 Task: Open Card Investor Relations Review in Board Social Media Listening and Monitoring to Workspace Digital Advertising and add a team member Softage.1@softage.net, a label Green, a checklist Natural Language Processing, an attachment from your computer, a color Green and finally, add a card description 'Conduct customer research for new customer segmentation opportunities' and a comment 'We should approach this task with enthusiasm as it has the potential to generate significant value for our company.'. Add a start date 'Jan 05, 1900' with a due date 'Jan 12, 1900'
Action: Mouse moved to (424, 167)
Screenshot: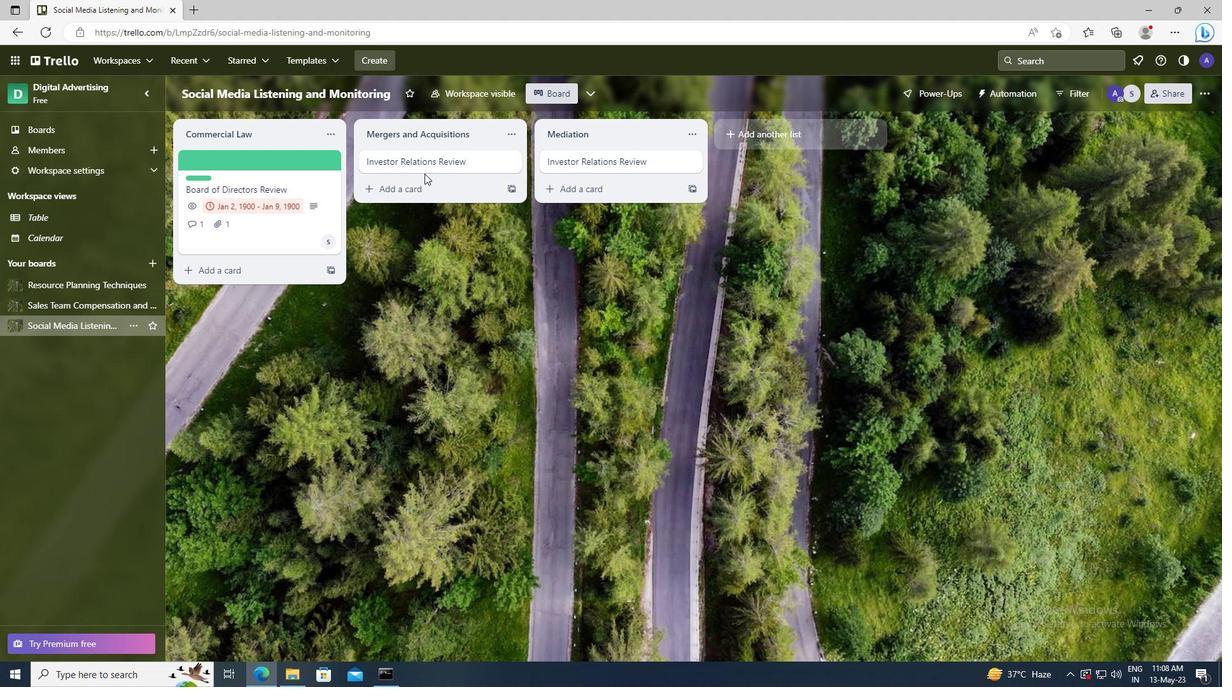 
Action: Mouse pressed left at (424, 167)
Screenshot: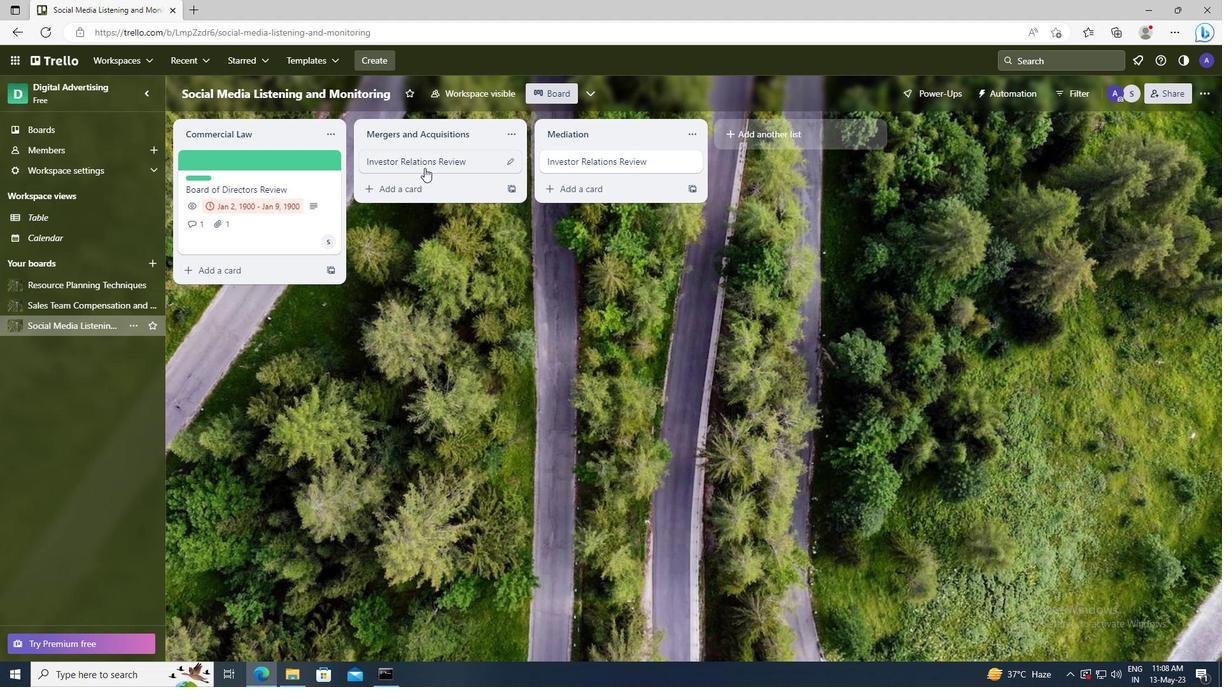 
Action: Mouse moved to (751, 204)
Screenshot: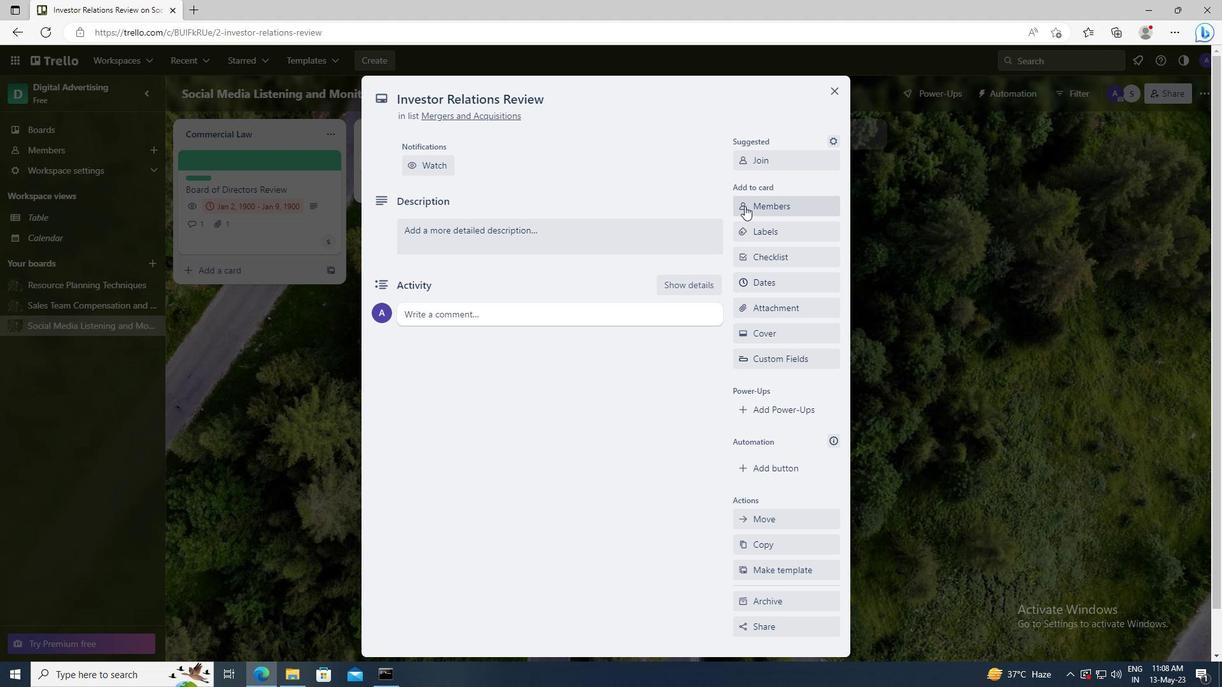 
Action: Mouse pressed left at (751, 204)
Screenshot: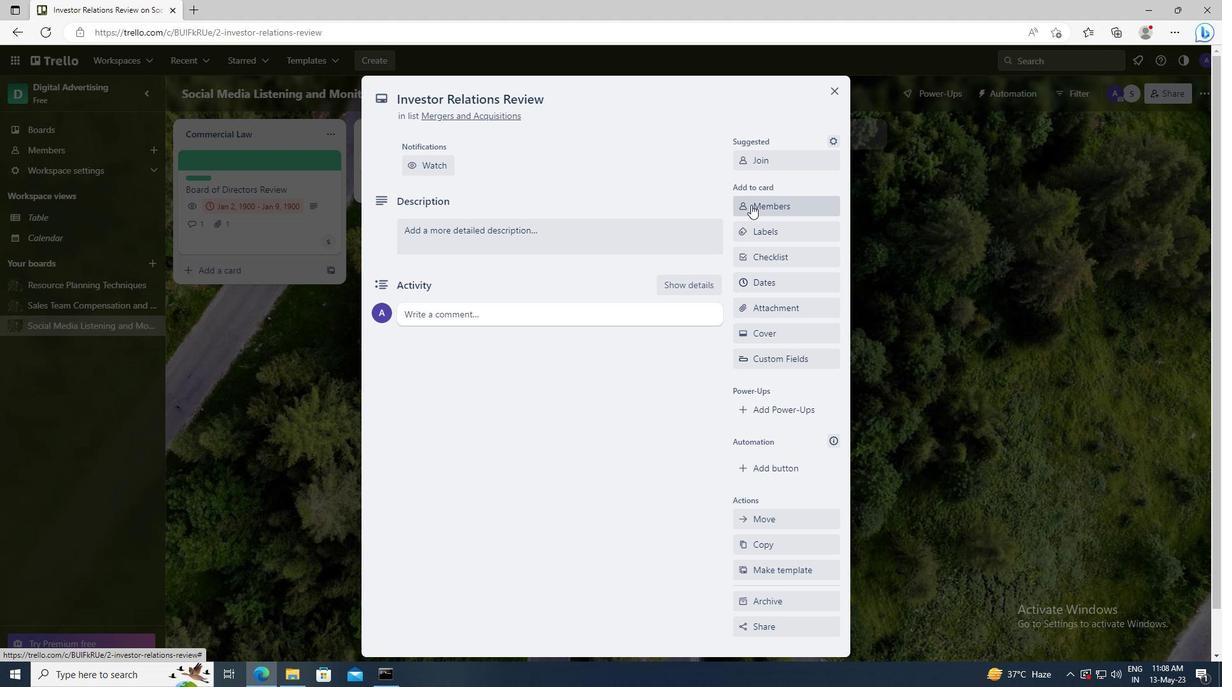 
Action: Mouse moved to (759, 264)
Screenshot: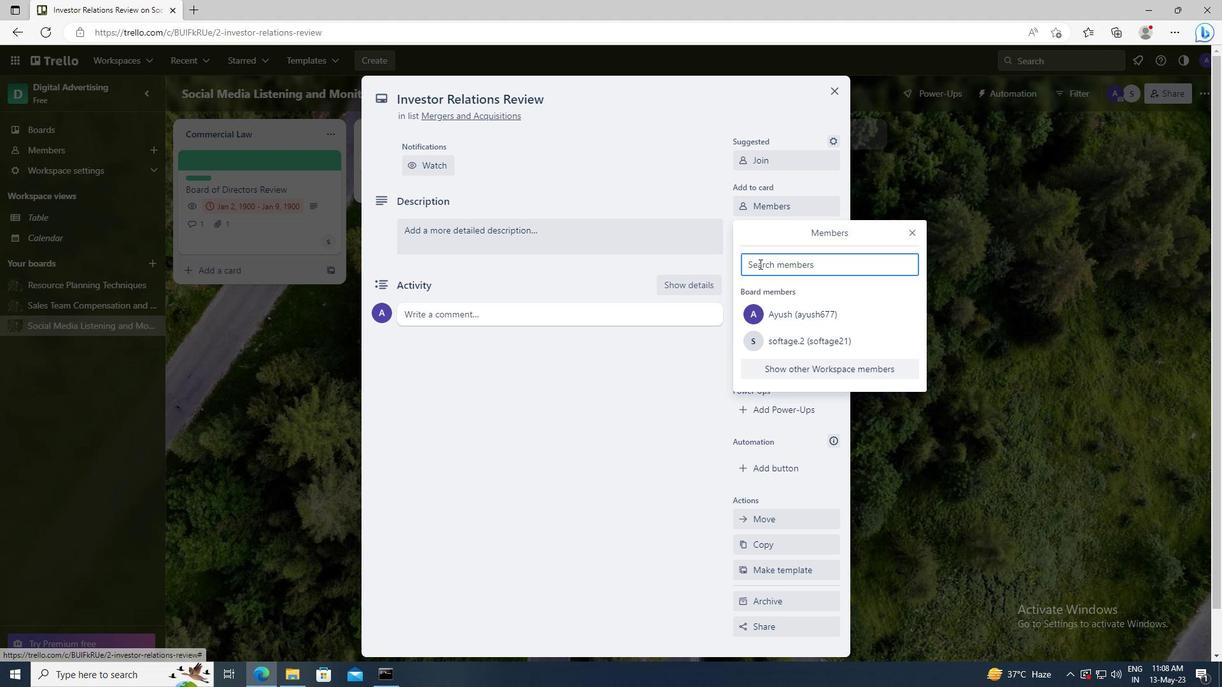 
Action: Mouse pressed left at (759, 264)
Screenshot: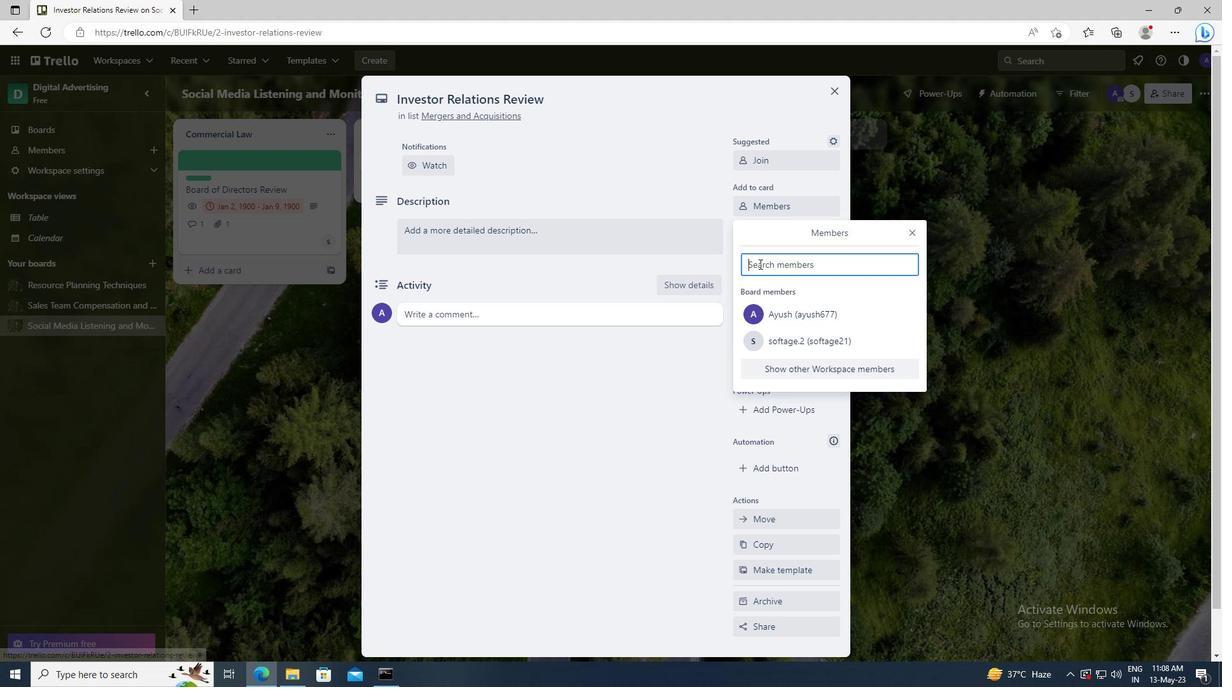 
Action: Key pressed <Key.shift>SOFTAGE.1
Screenshot: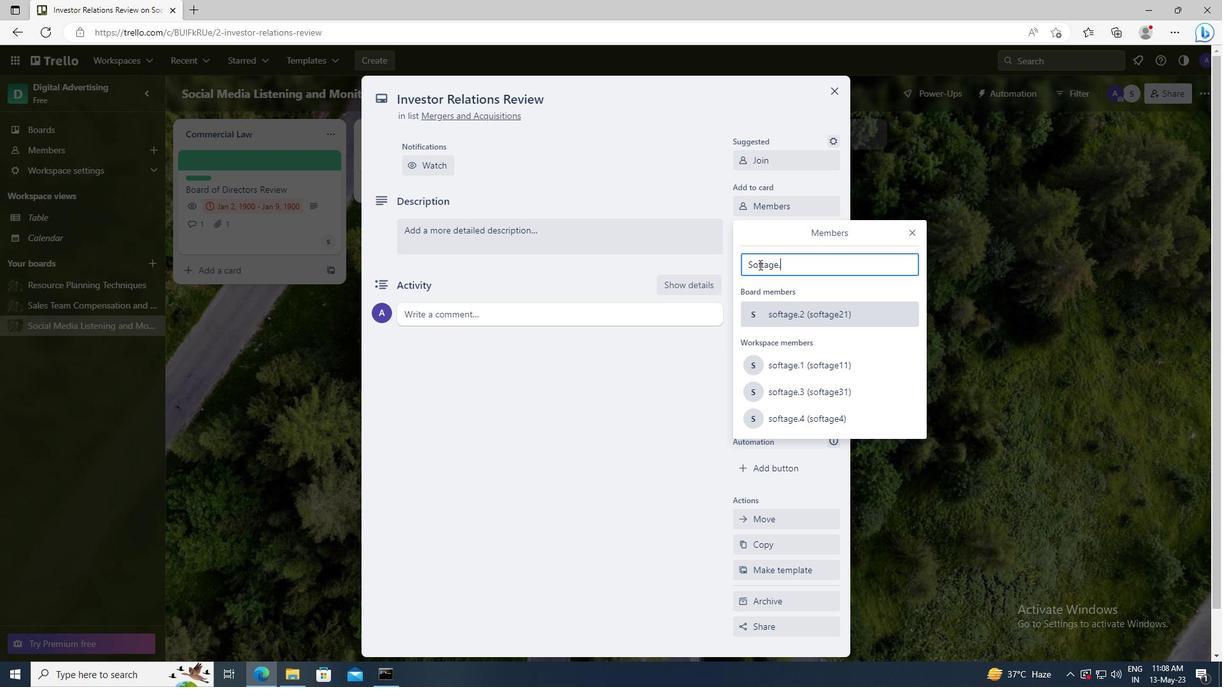
Action: Mouse moved to (779, 381)
Screenshot: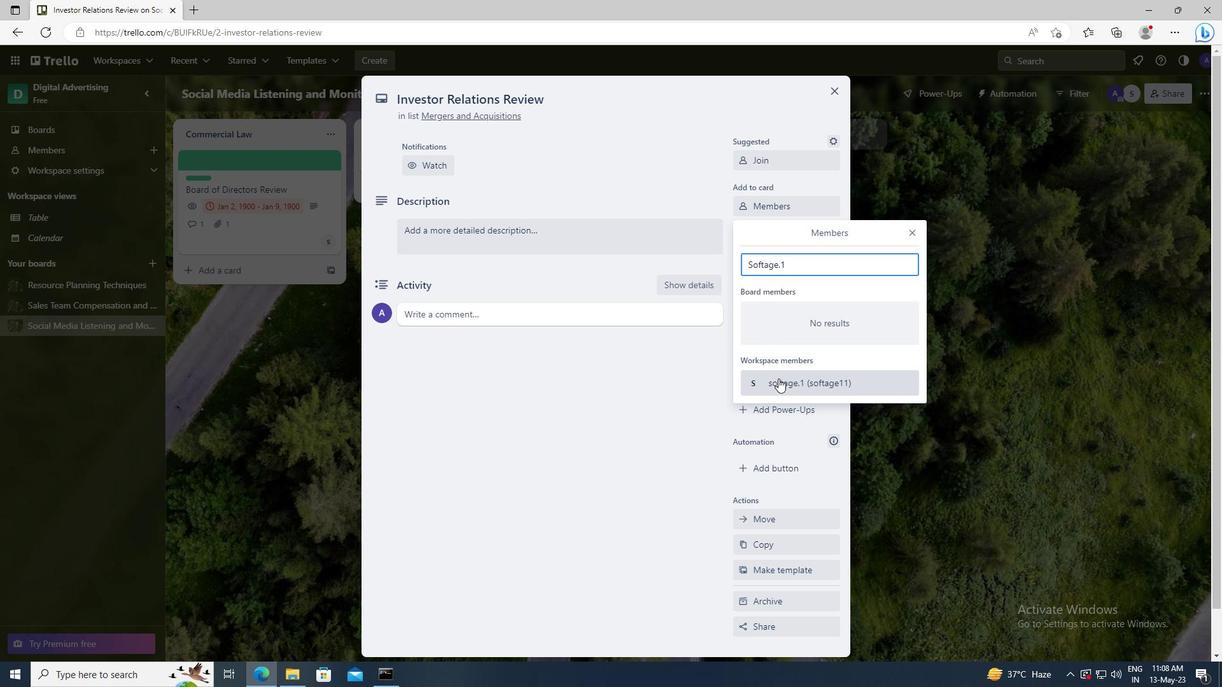 
Action: Mouse pressed left at (779, 381)
Screenshot: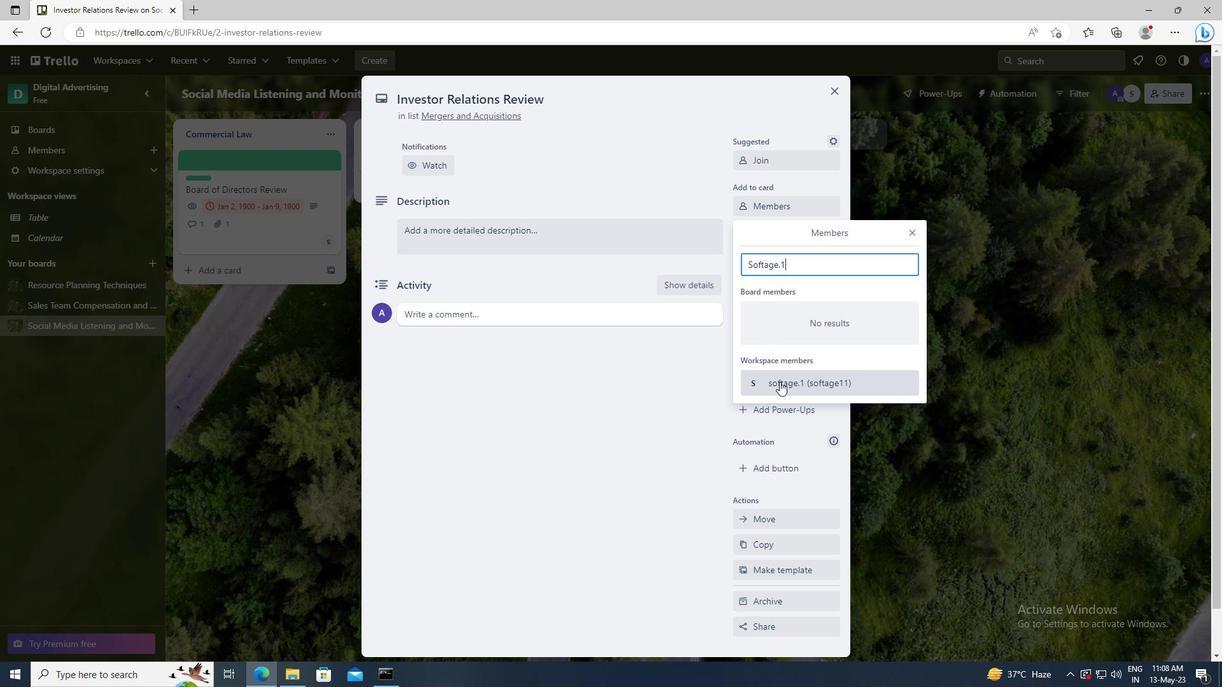 
Action: Mouse moved to (911, 231)
Screenshot: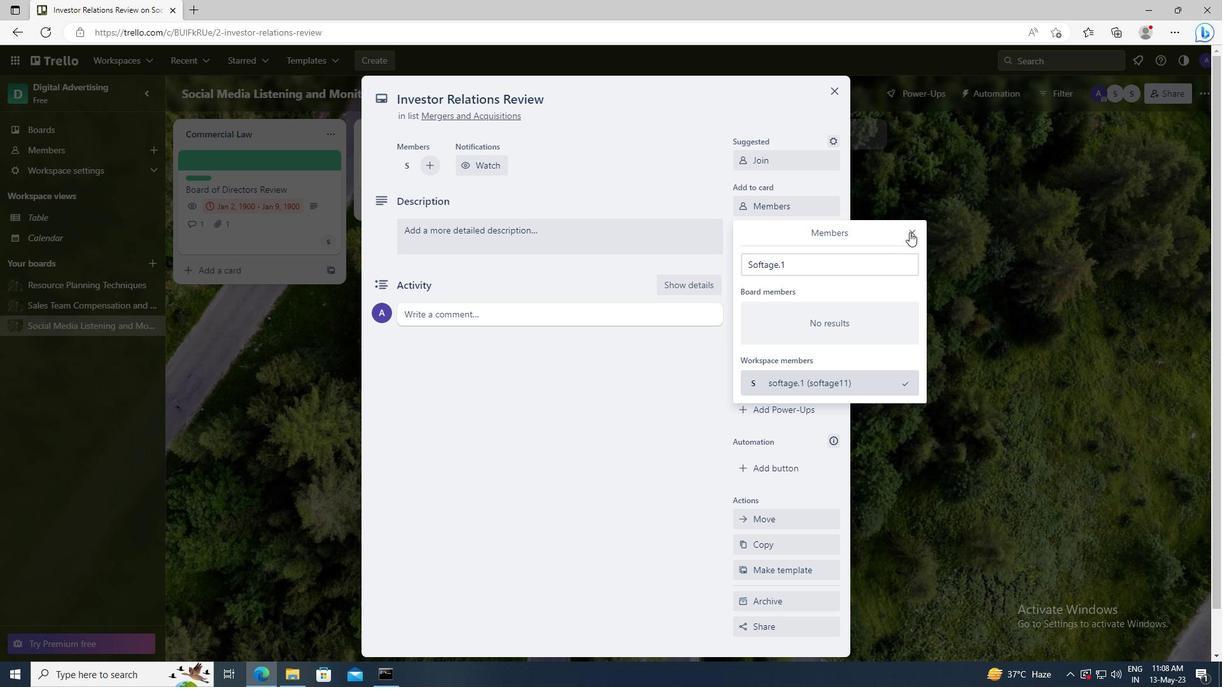 
Action: Mouse pressed left at (911, 231)
Screenshot: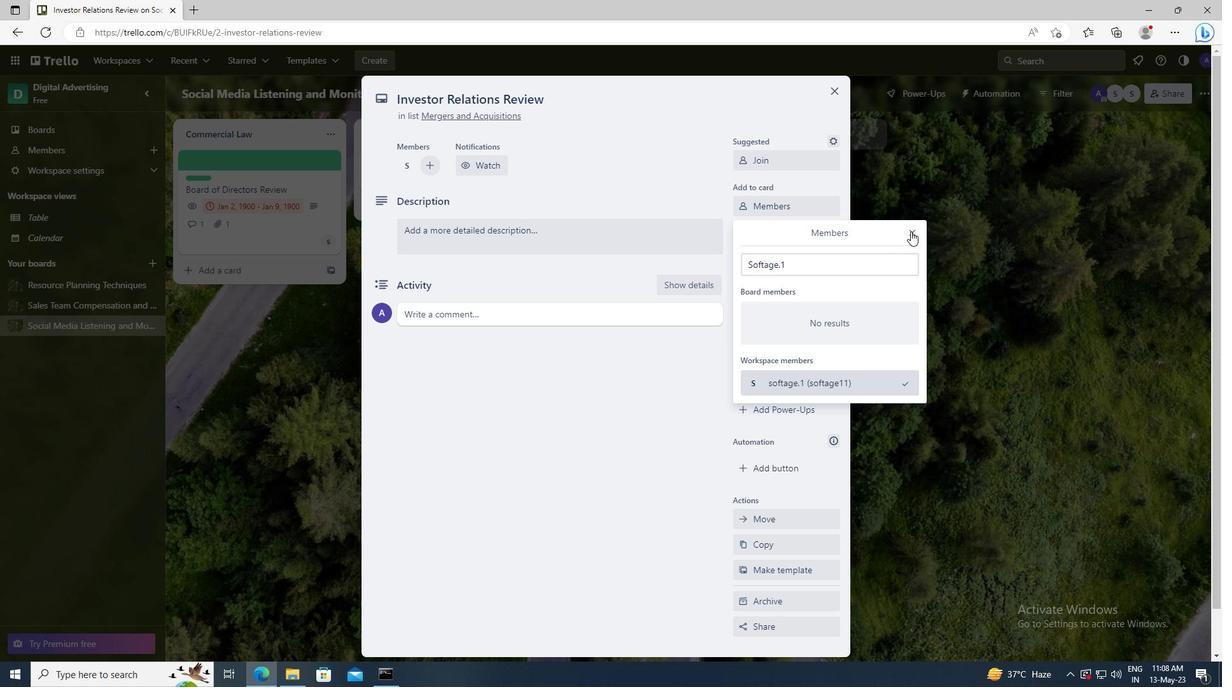 
Action: Mouse moved to (808, 229)
Screenshot: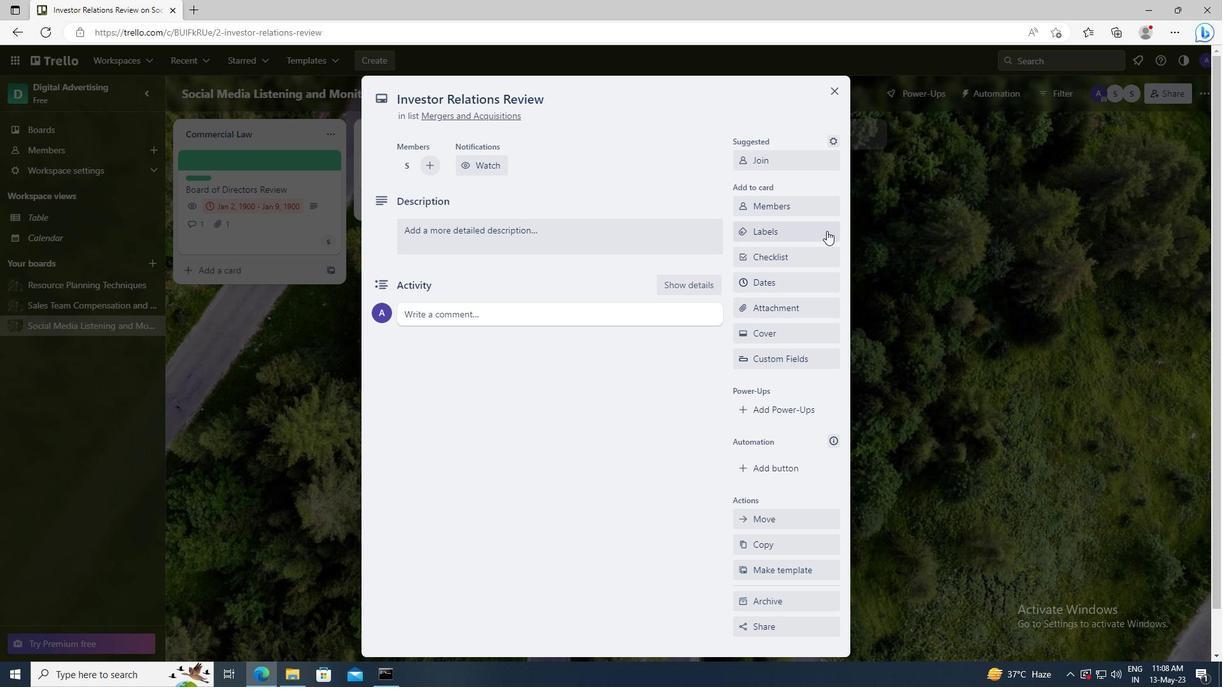 
Action: Mouse pressed left at (808, 229)
Screenshot: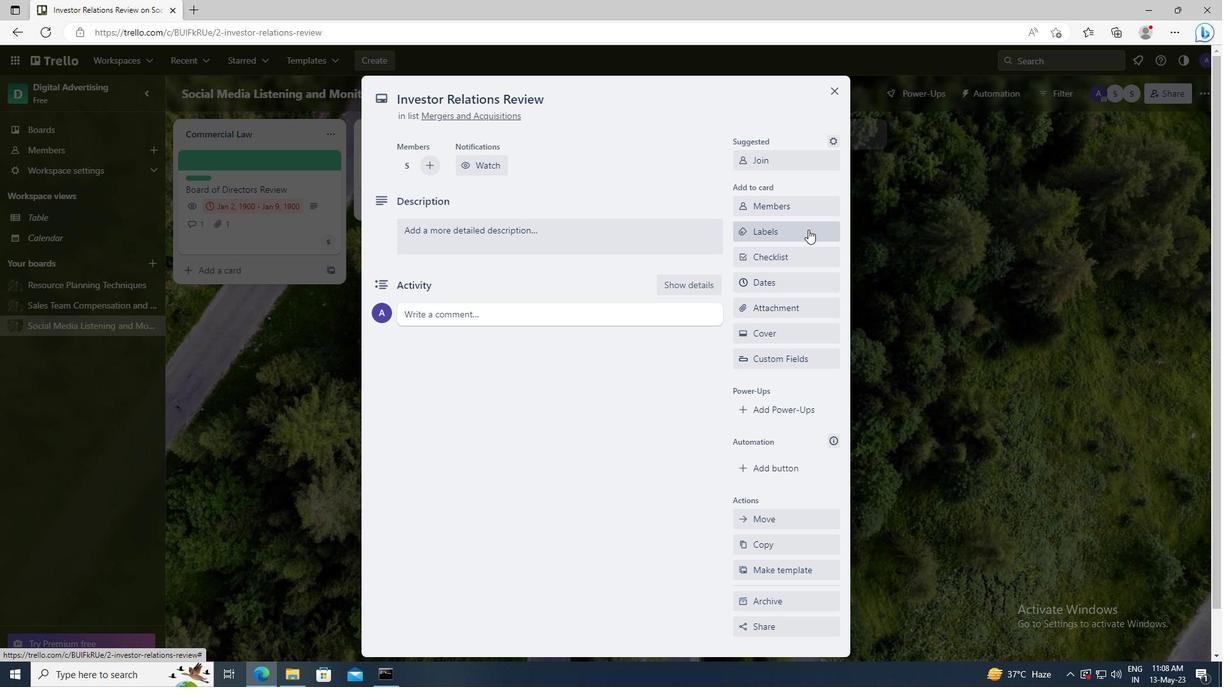 
Action: Mouse moved to (832, 477)
Screenshot: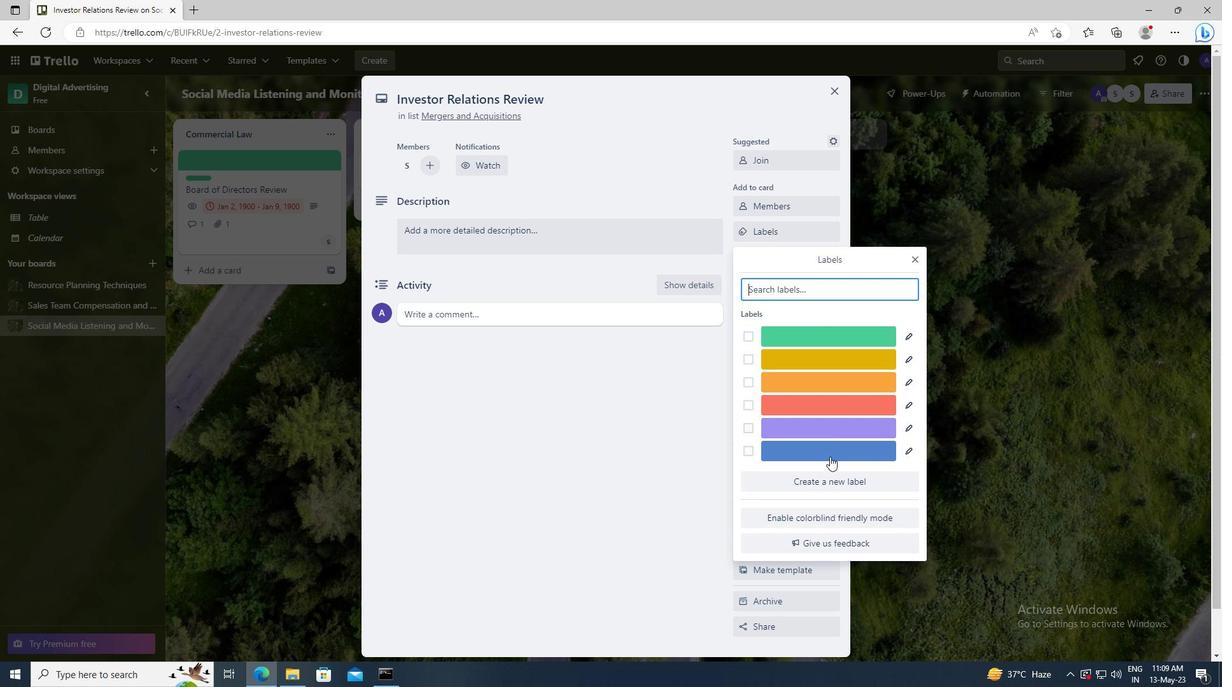 
Action: Mouse pressed left at (832, 477)
Screenshot: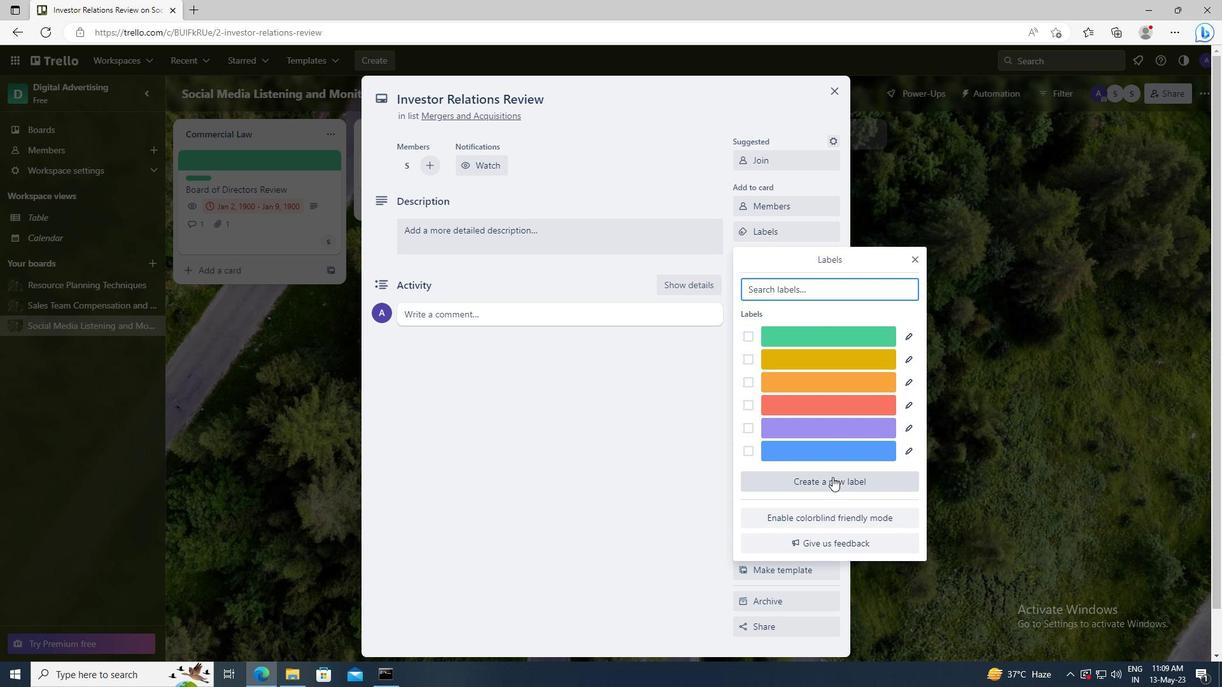 
Action: Mouse moved to (755, 446)
Screenshot: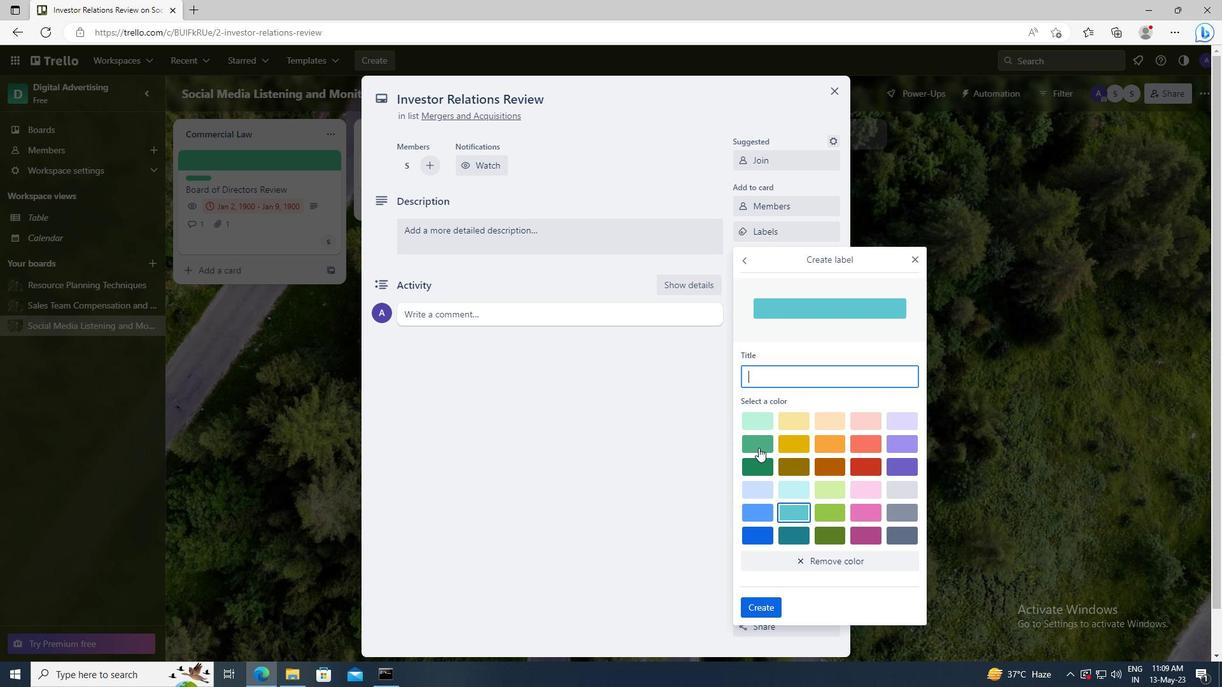 
Action: Mouse pressed left at (755, 446)
Screenshot: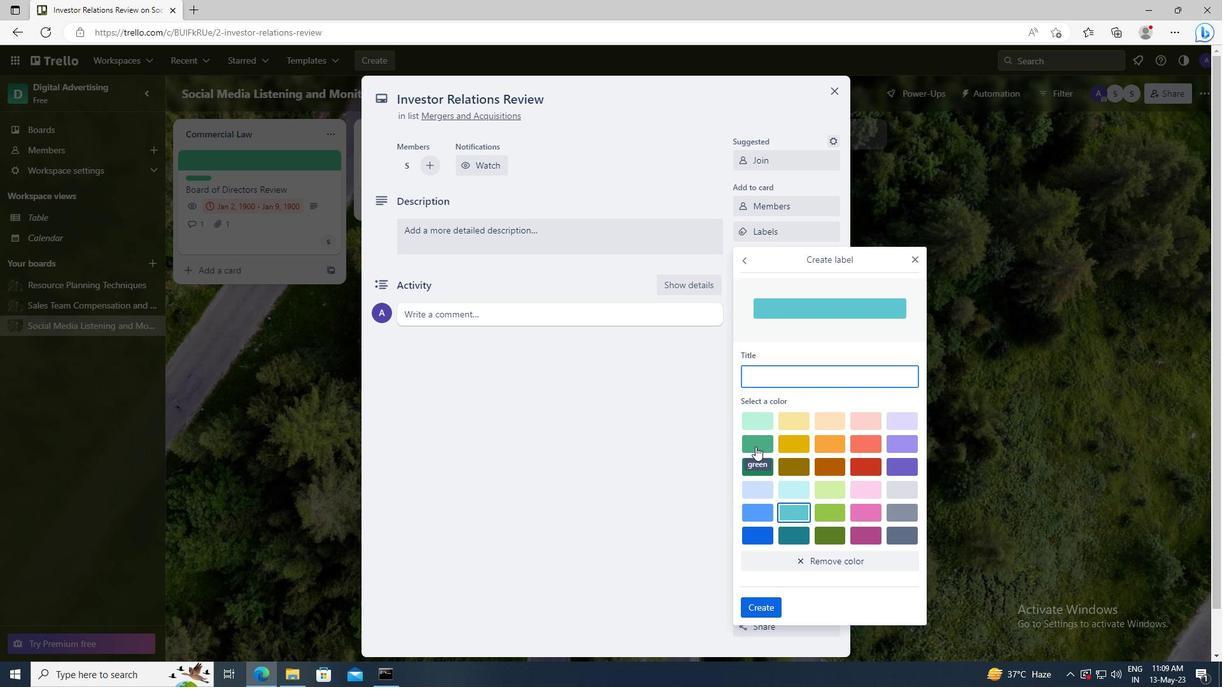 
Action: Mouse moved to (770, 604)
Screenshot: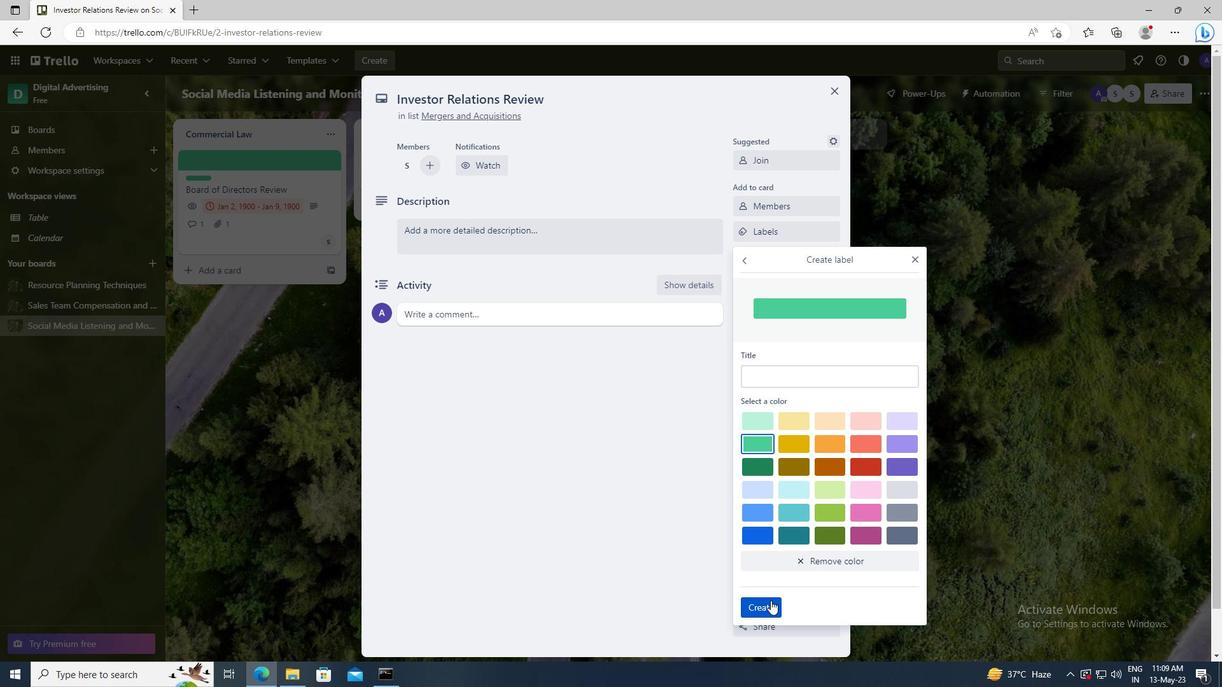 
Action: Mouse pressed left at (770, 604)
Screenshot: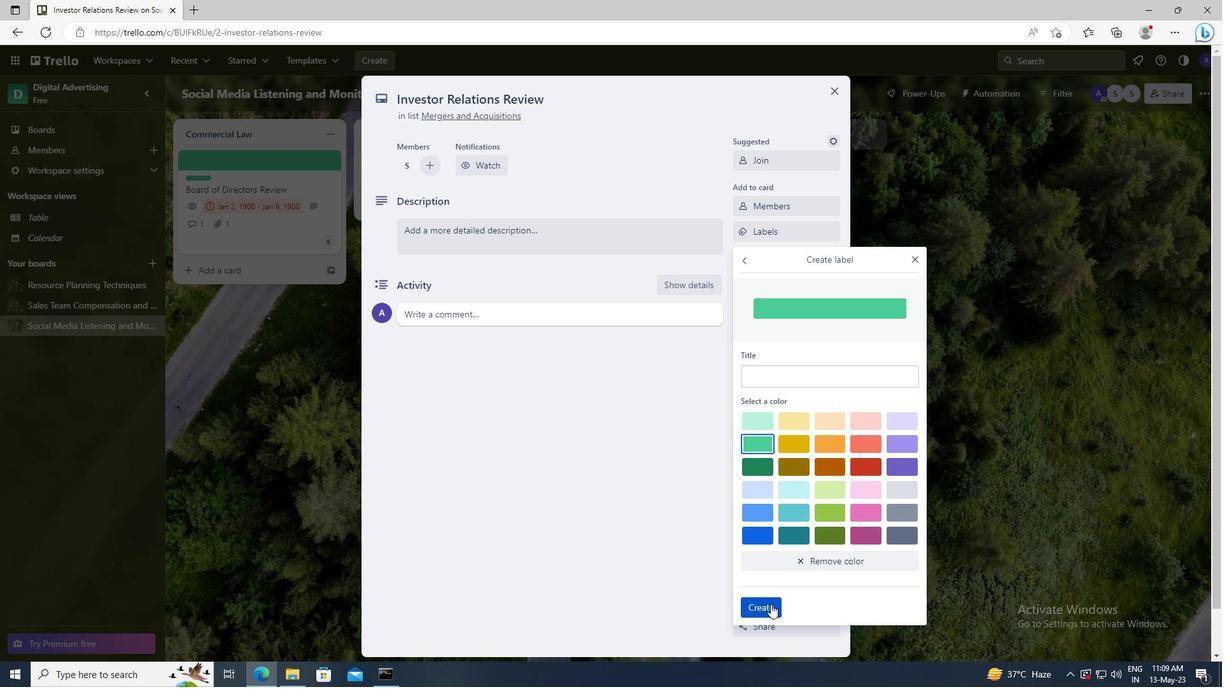 
Action: Mouse moved to (916, 260)
Screenshot: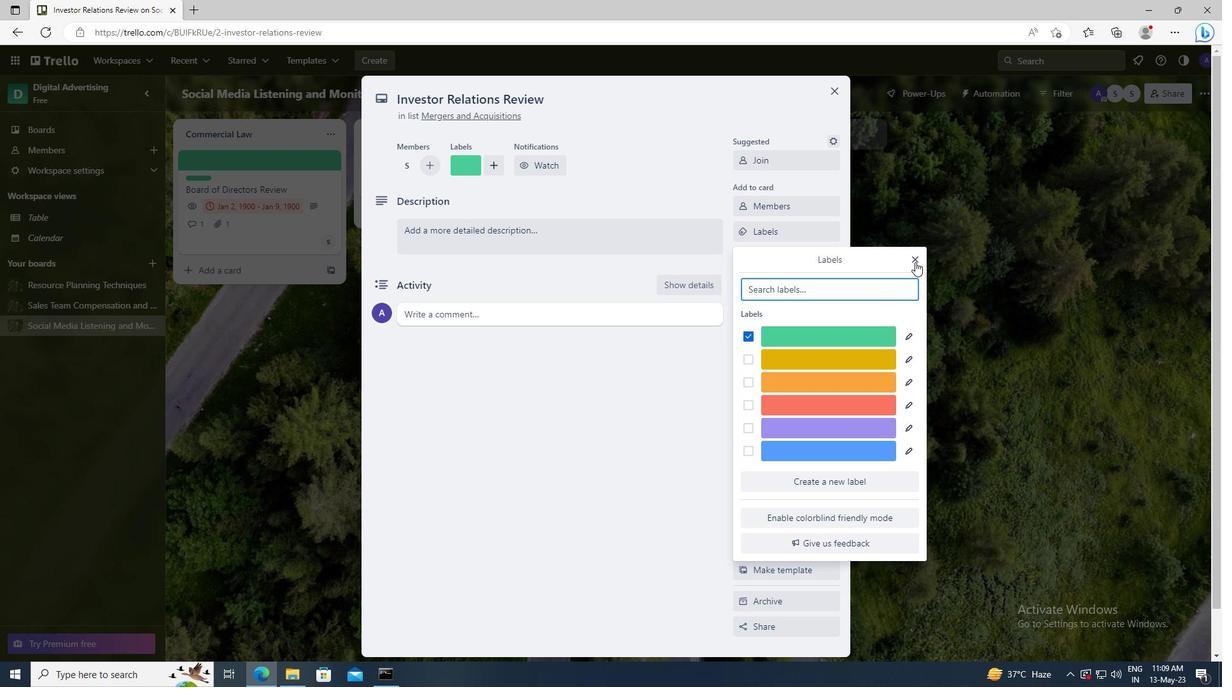 
Action: Mouse pressed left at (916, 260)
Screenshot: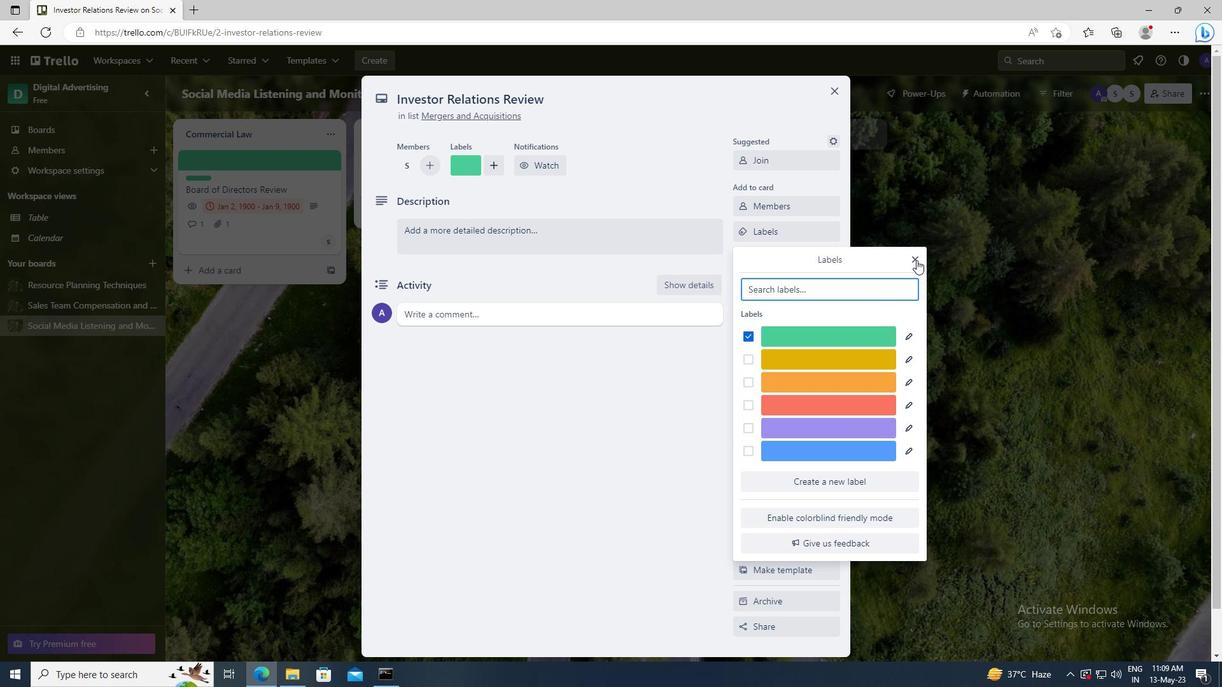
Action: Mouse moved to (793, 255)
Screenshot: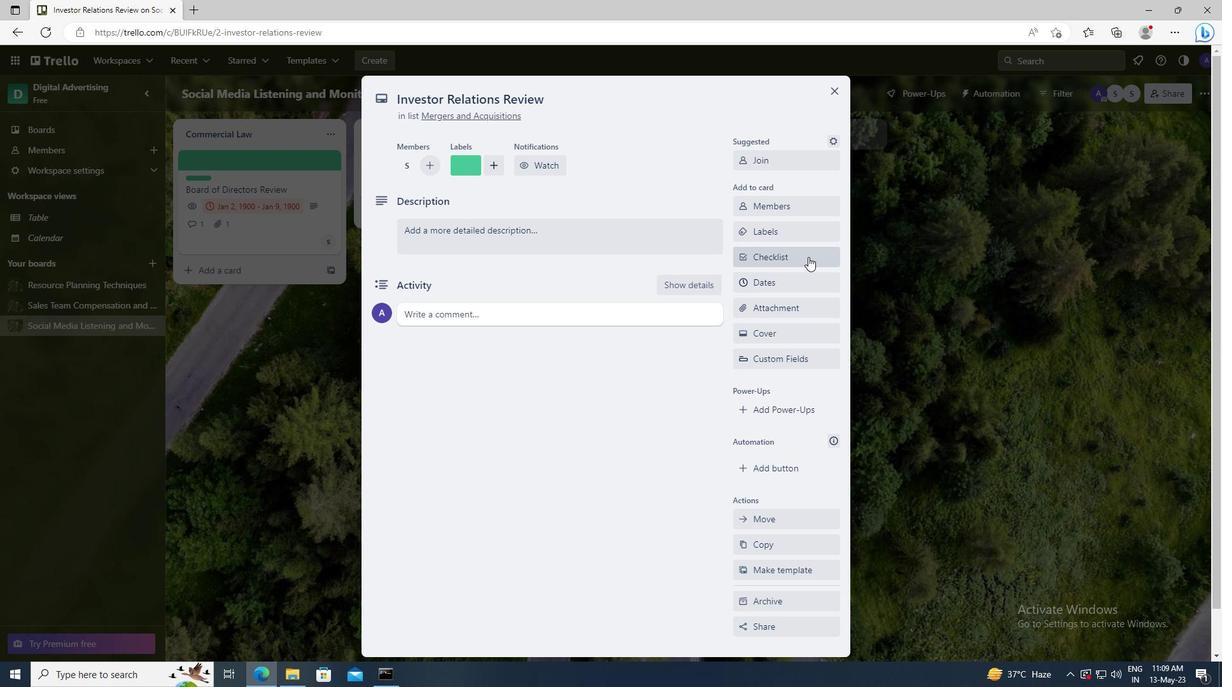 
Action: Mouse pressed left at (793, 255)
Screenshot: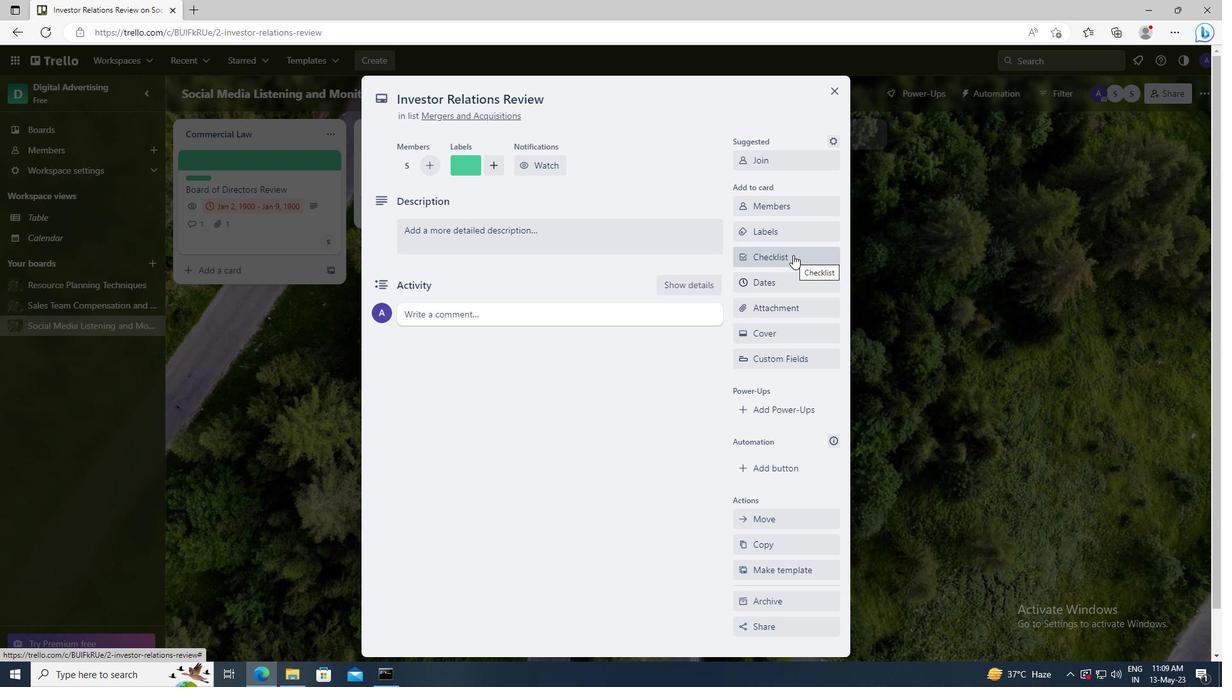 
Action: Key pressed <Key.shift>NATURAL<Key.space><Key.shift>LANGUAGE<Key.space><Key.shift>PROCESSING
Screenshot: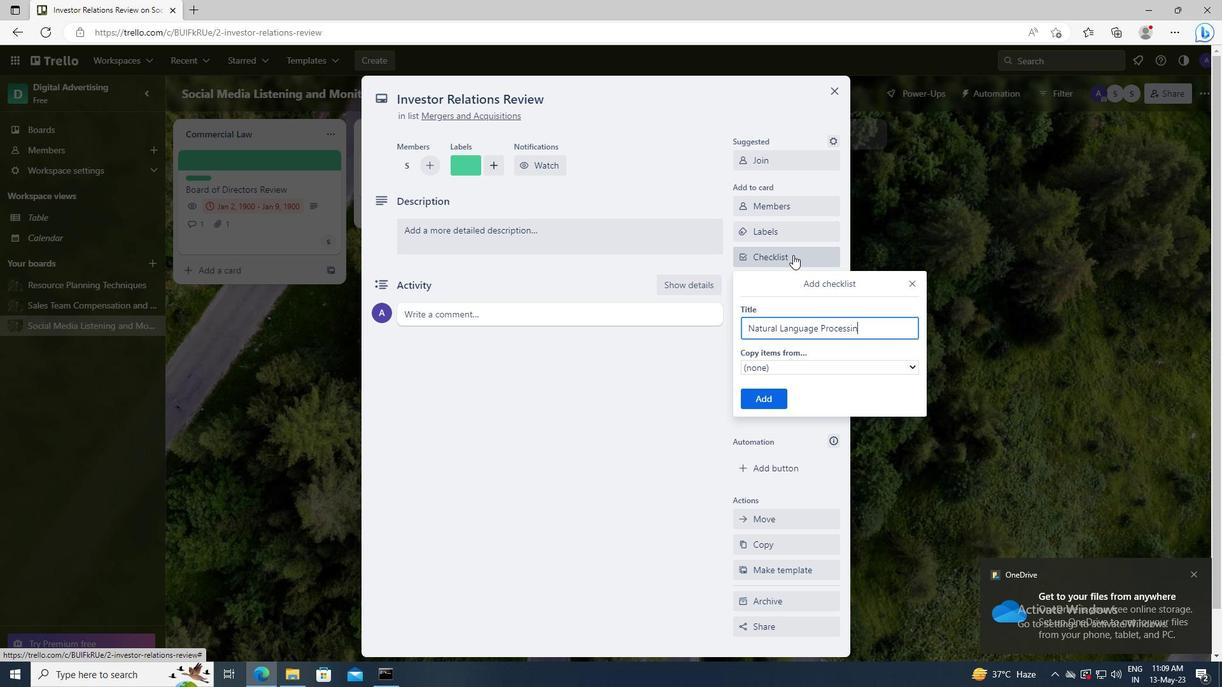 
Action: Mouse moved to (777, 395)
Screenshot: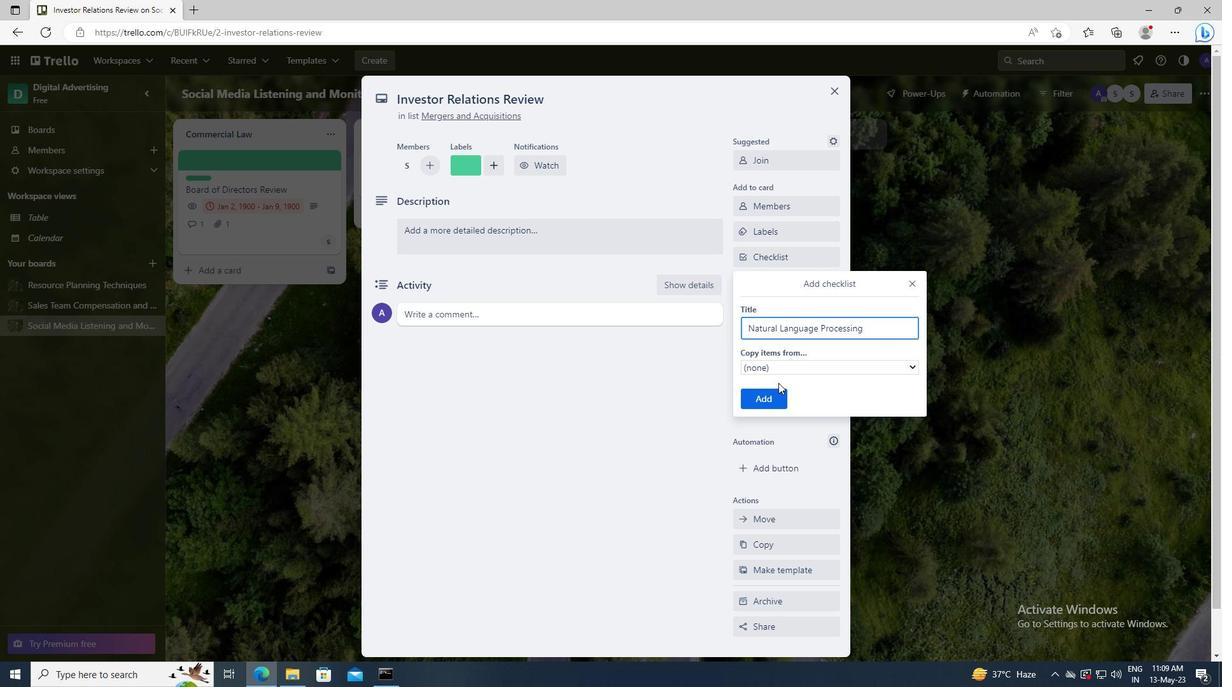 
Action: Mouse pressed left at (777, 395)
Screenshot: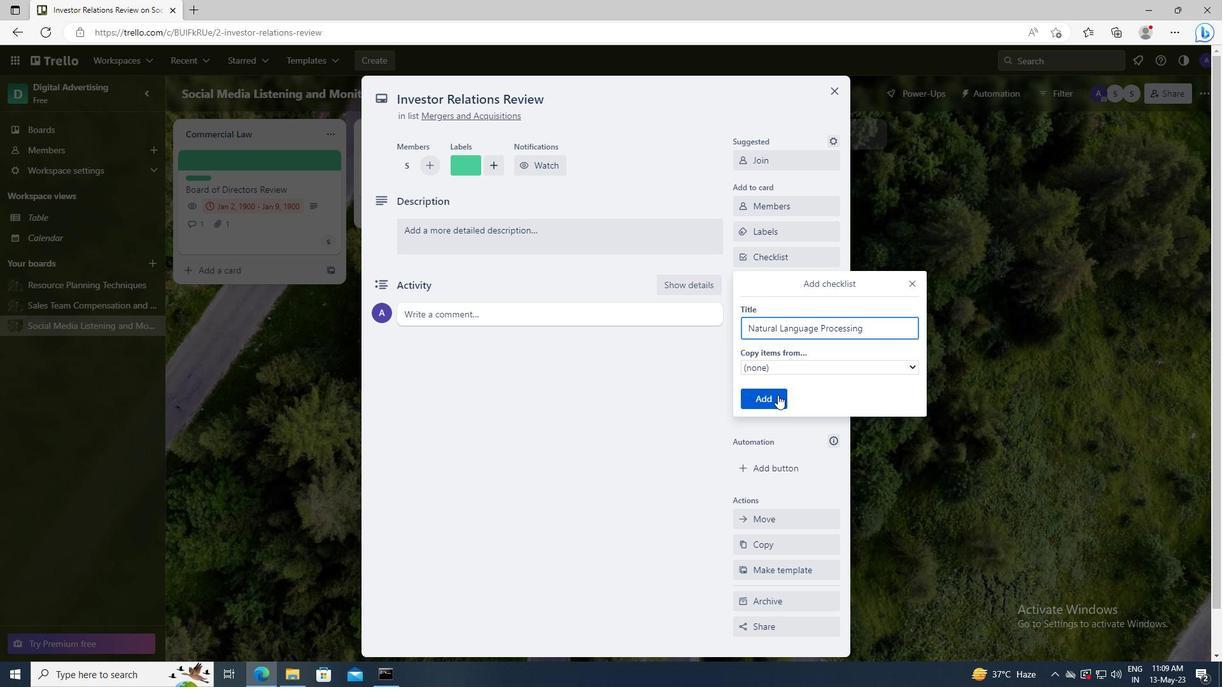 
Action: Mouse moved to (777, 312)
Screenshot: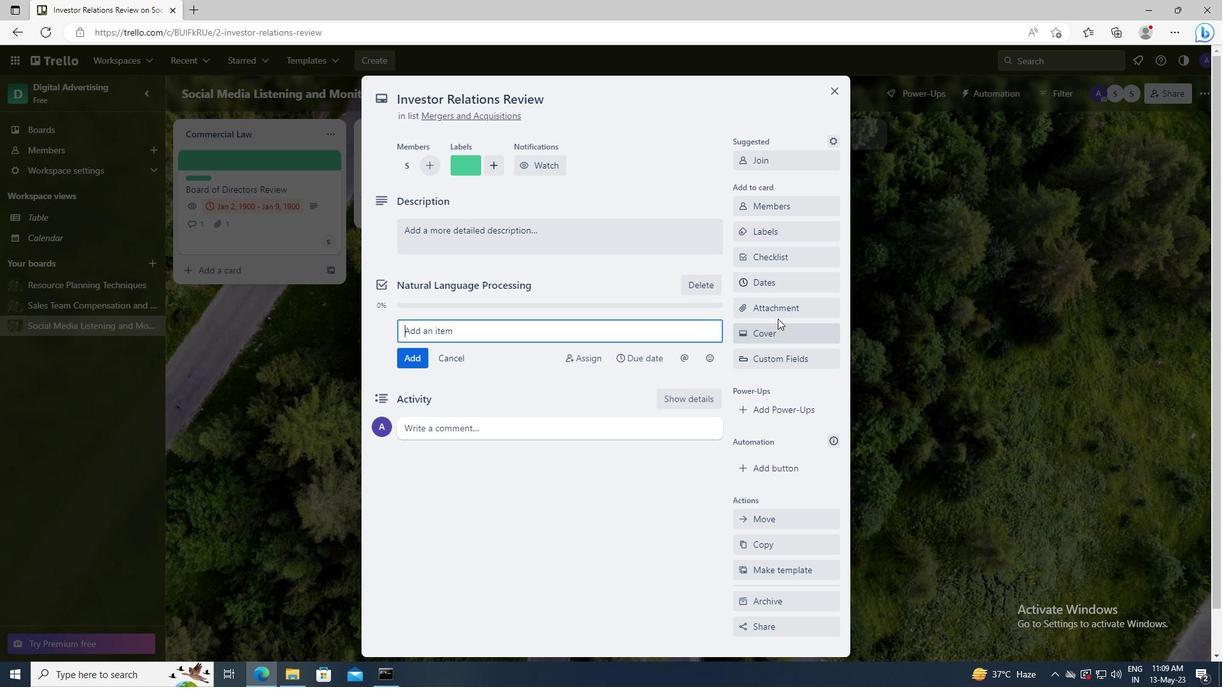
Action: Mouse pressed left at (777, 312)
Screenshot: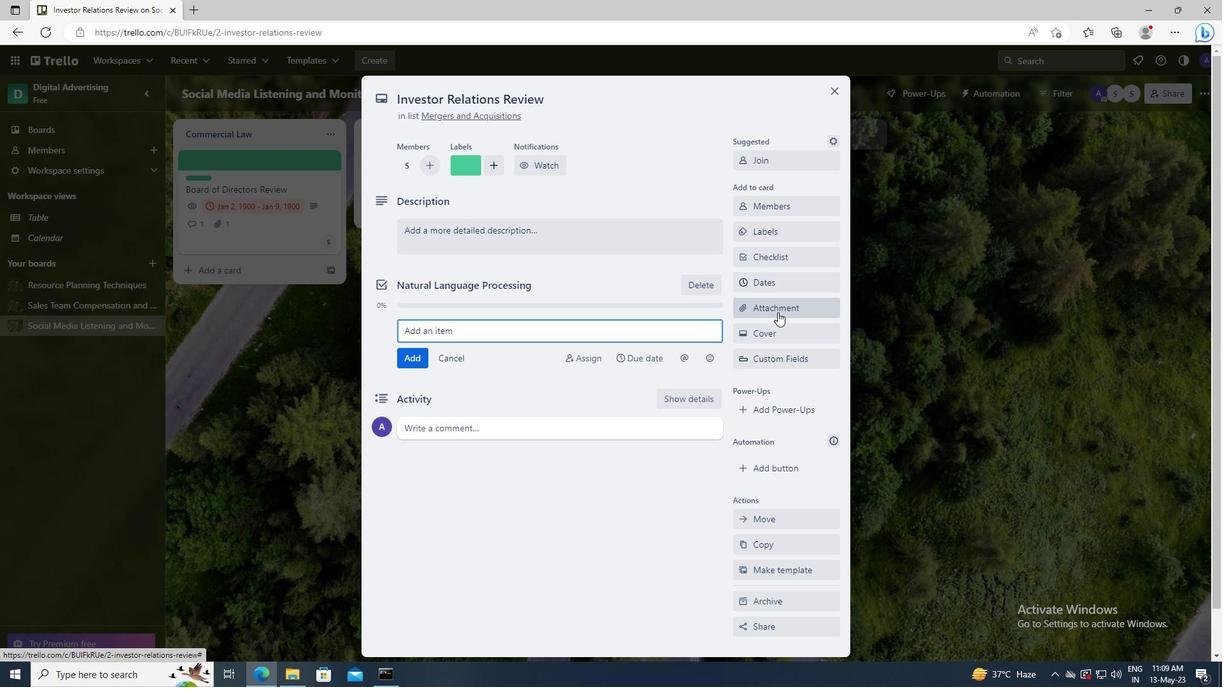
Action: Mouse moved to (778, 360)
Screenshot: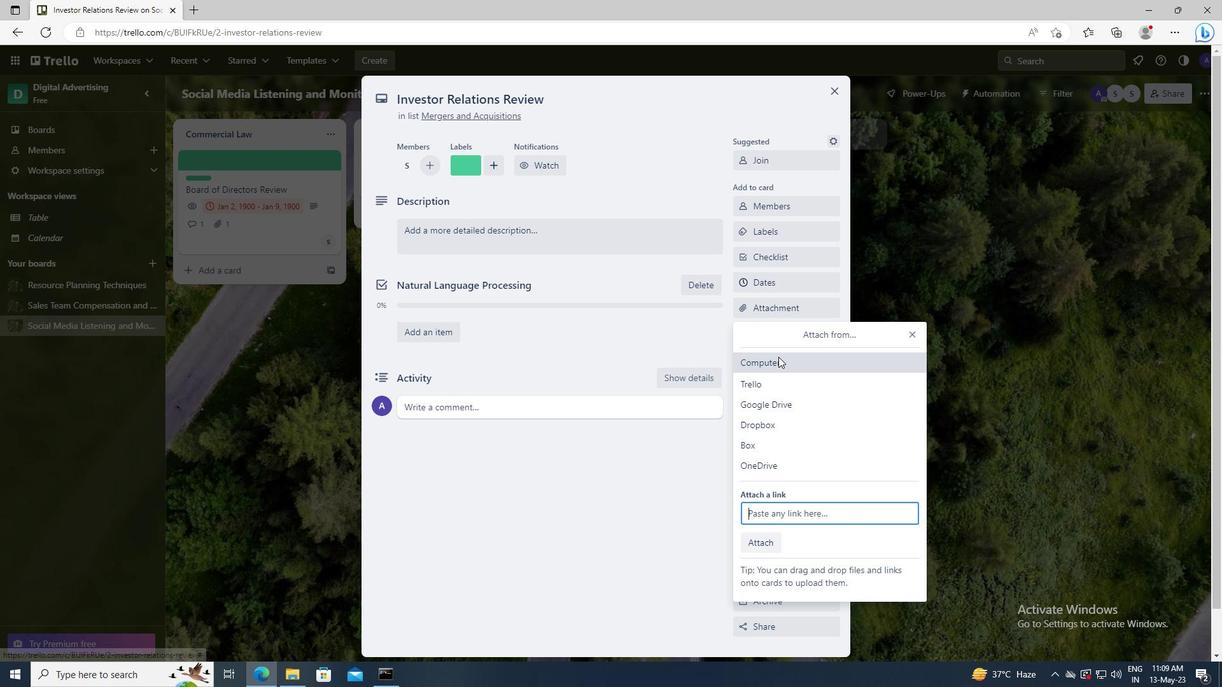 
Action: Mouse pressed left at (778, 360)
Screenshot: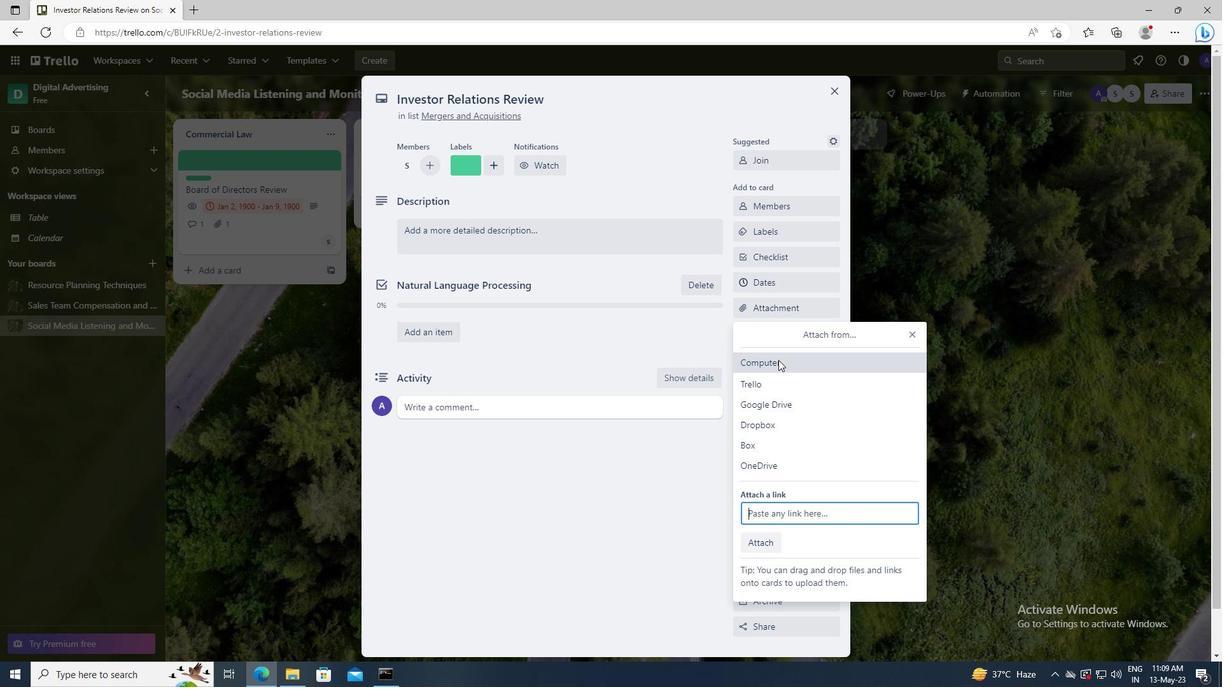 
Action: Mouse moved to (344, 111)
Screenshot: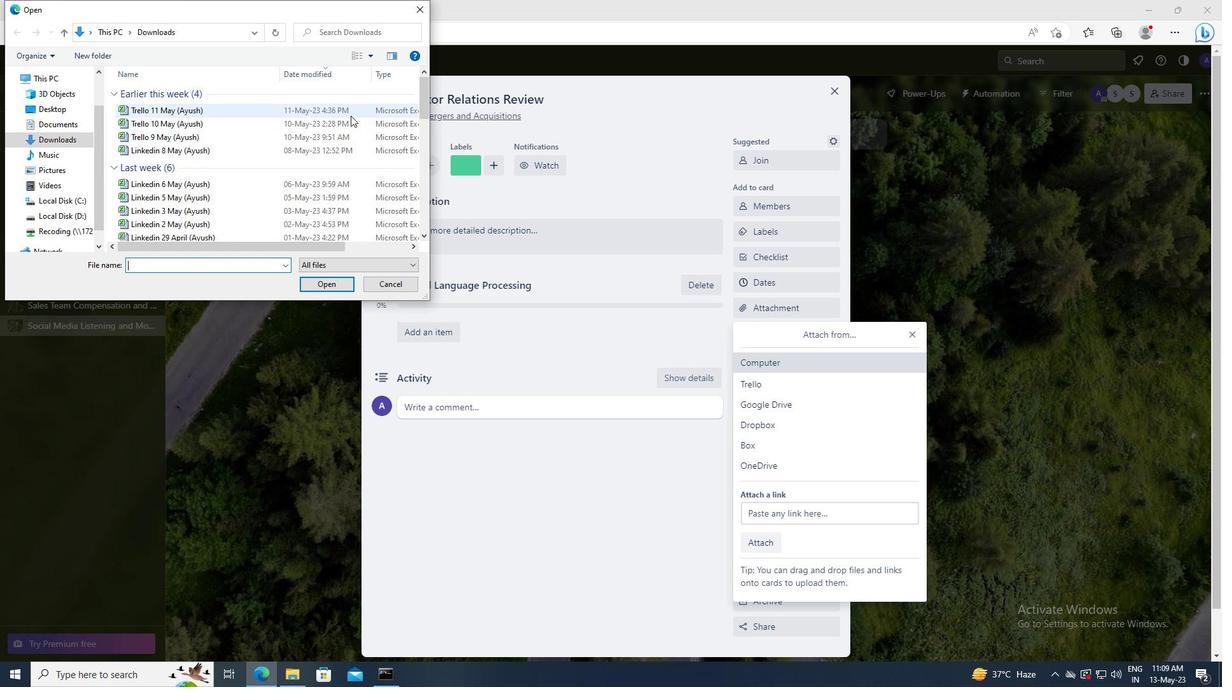 
Action: Mouse pressed left at (344, 111)
Screenshot: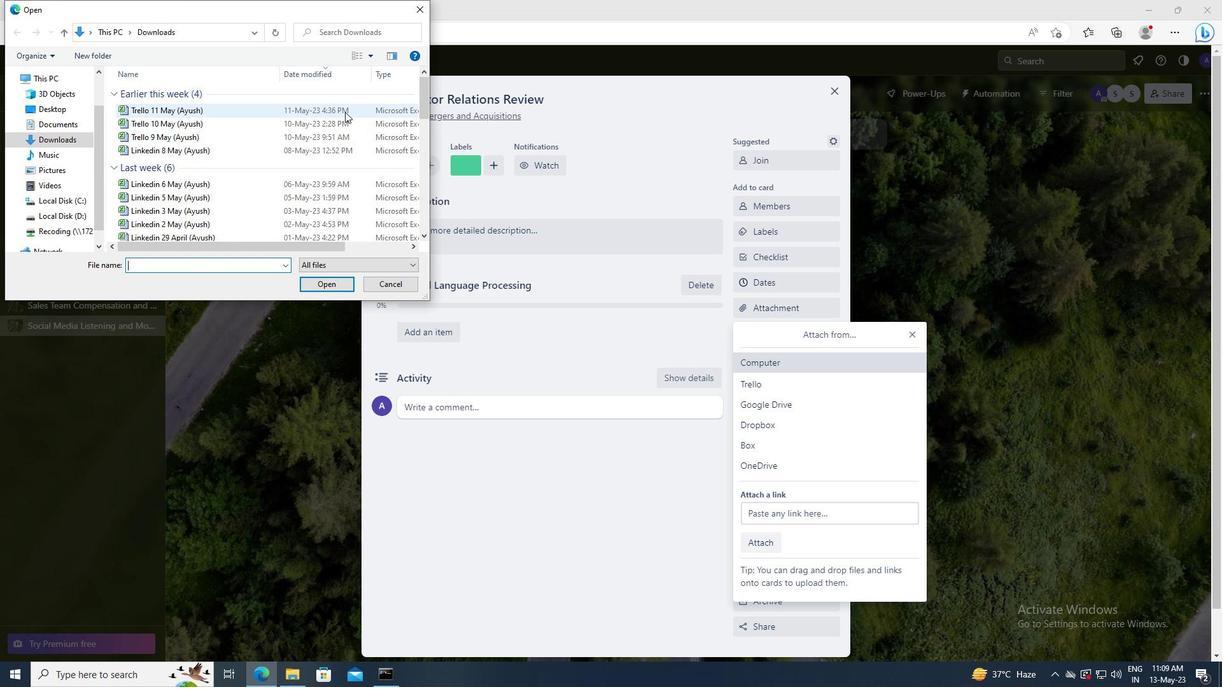 
Action: Mouse moved to (346, 288)
Screenshot: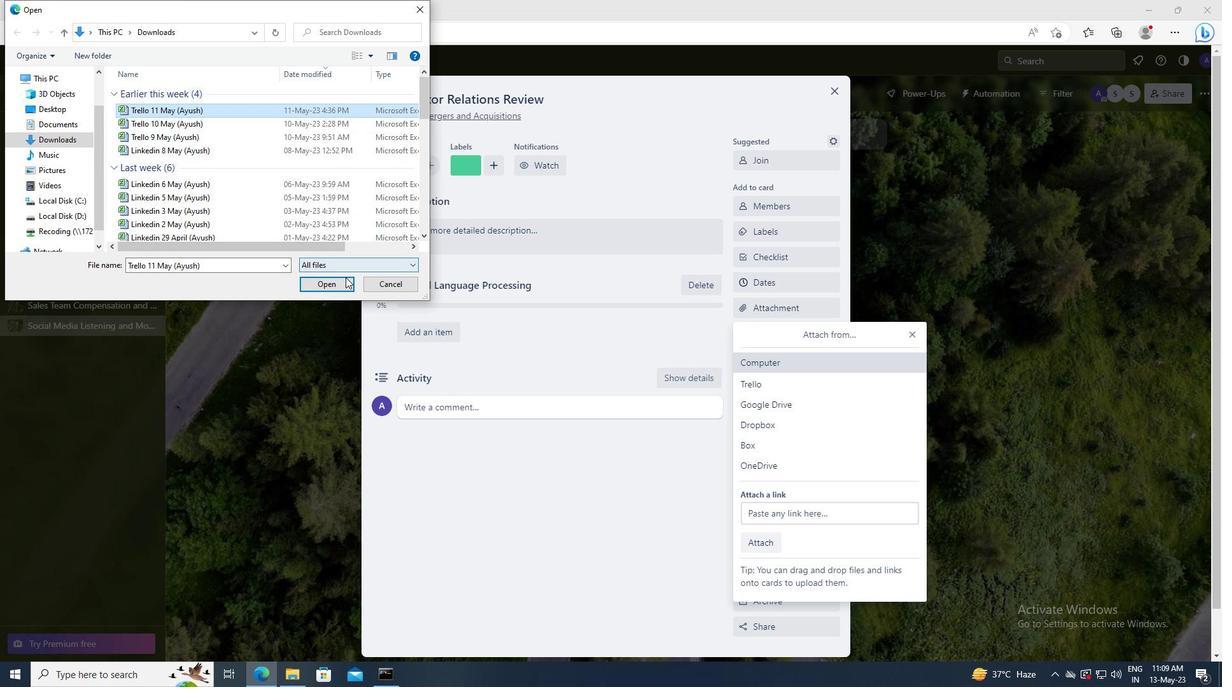 
Action: Mouse pressed left at (346, 288)
Screenshot: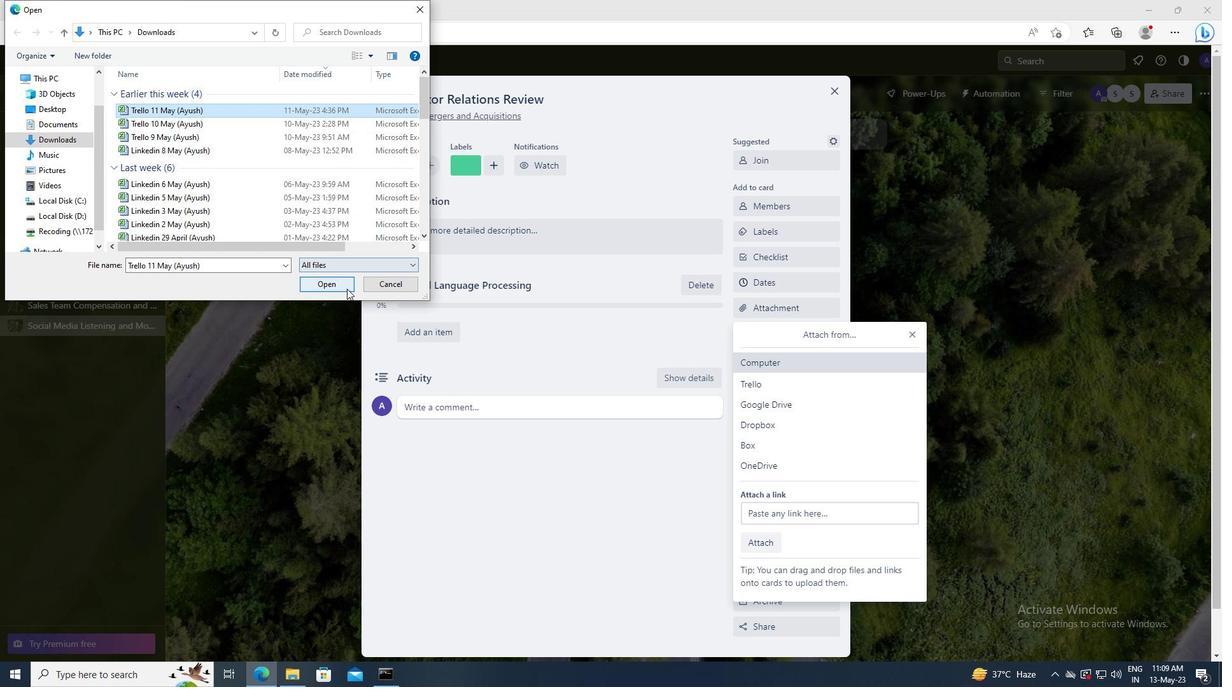 
Action: Mouse moved to (750, 332)
Screenshot: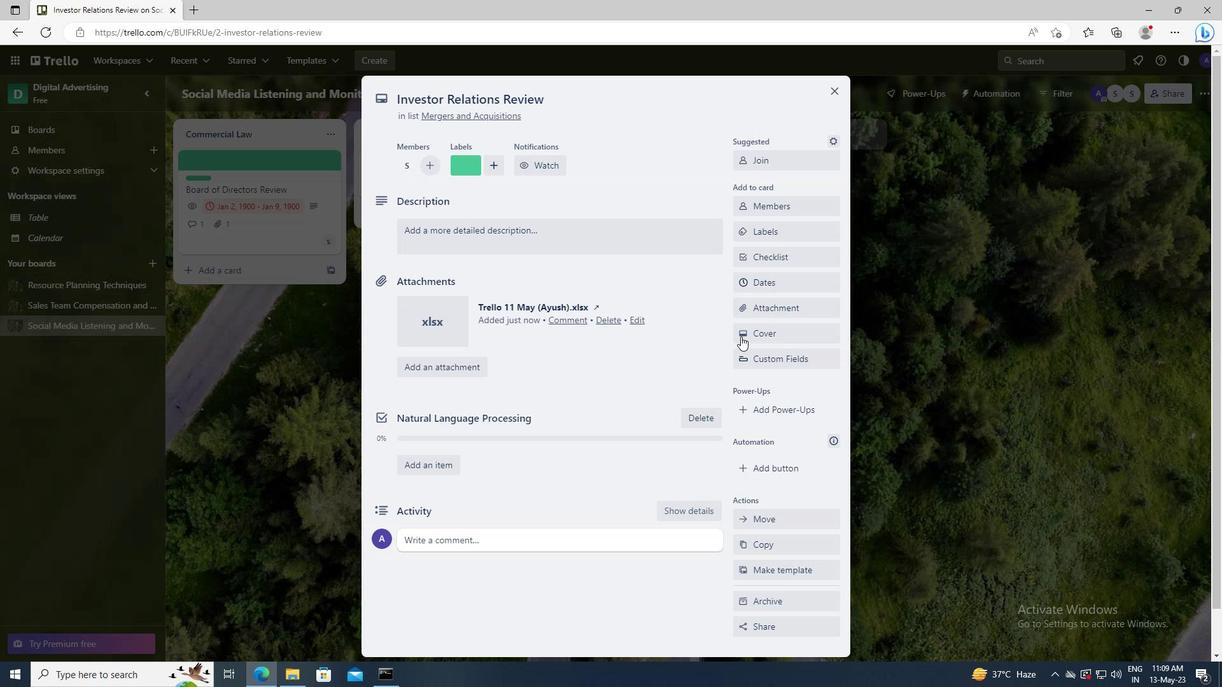 
Action: Mouse pressed left at (750, 332)
Screenshot: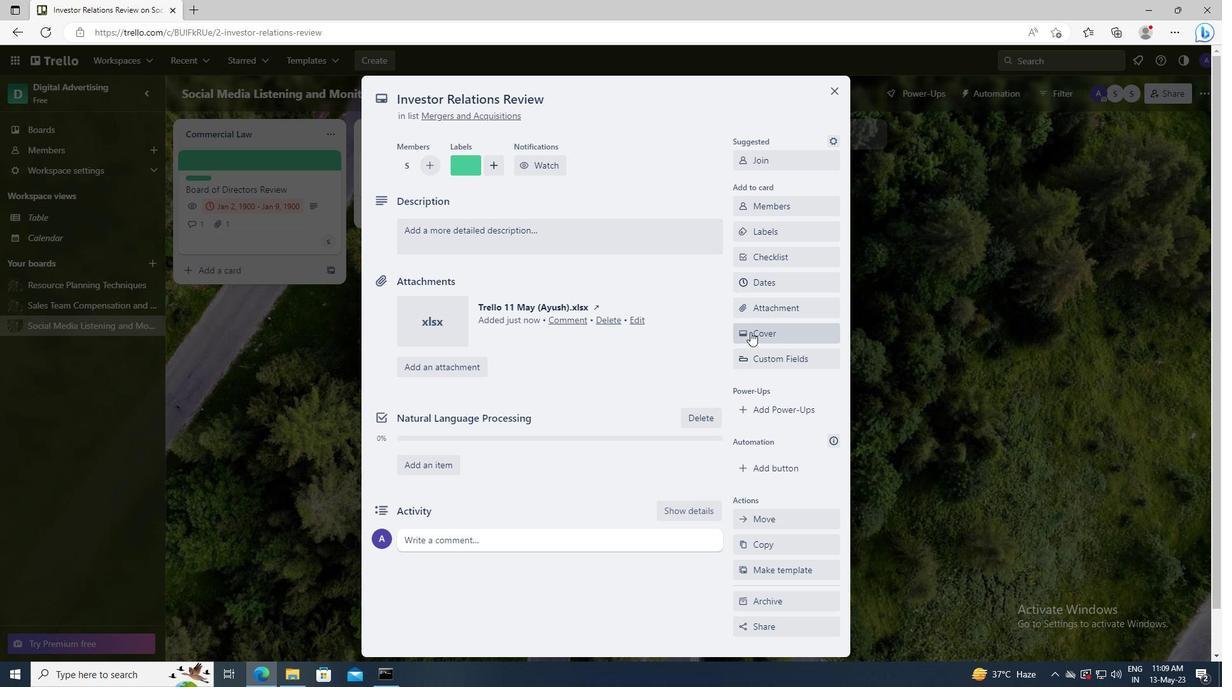 
Action: Mouse moved to (760, 409)
Screenshot: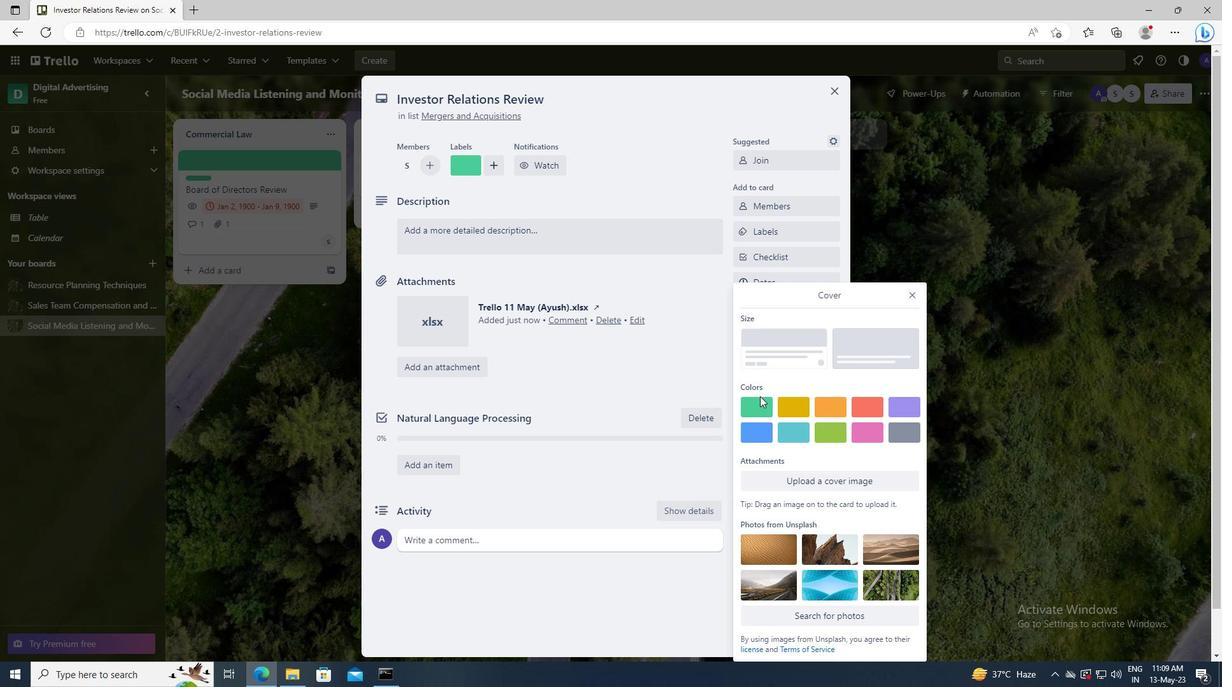 
Action: Mouse pressed left at (760, 409)
Screenshot: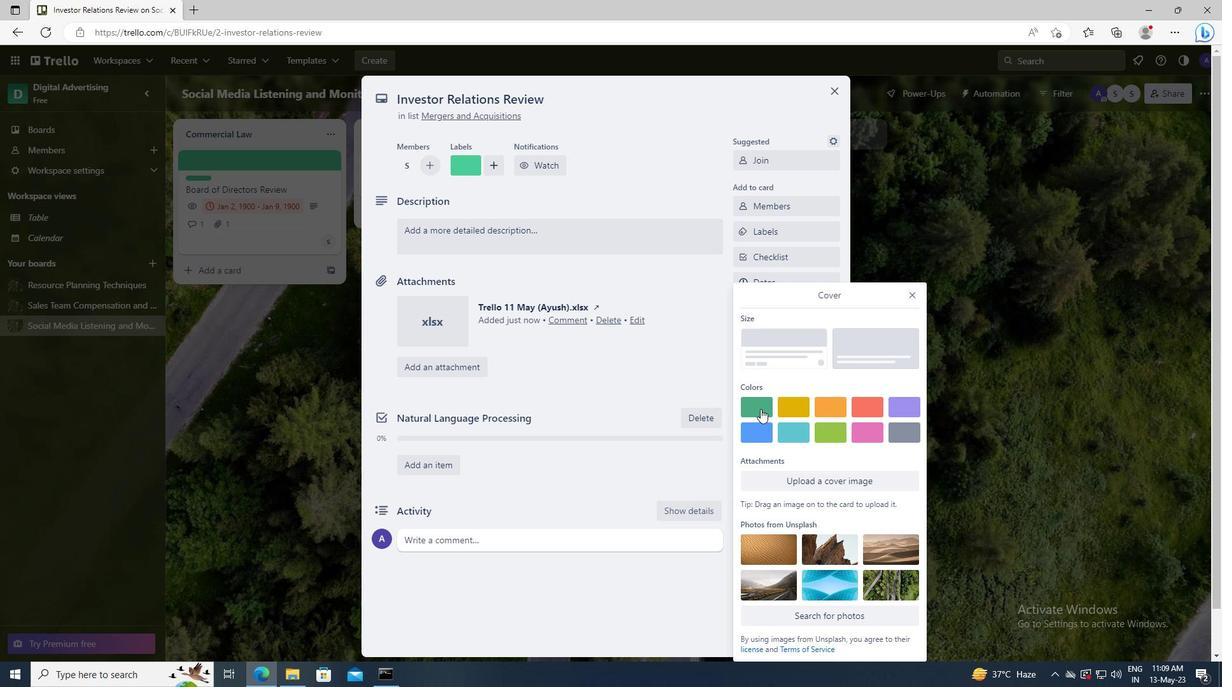 
Action: Mouse moved to (914, 272)
Screenshot: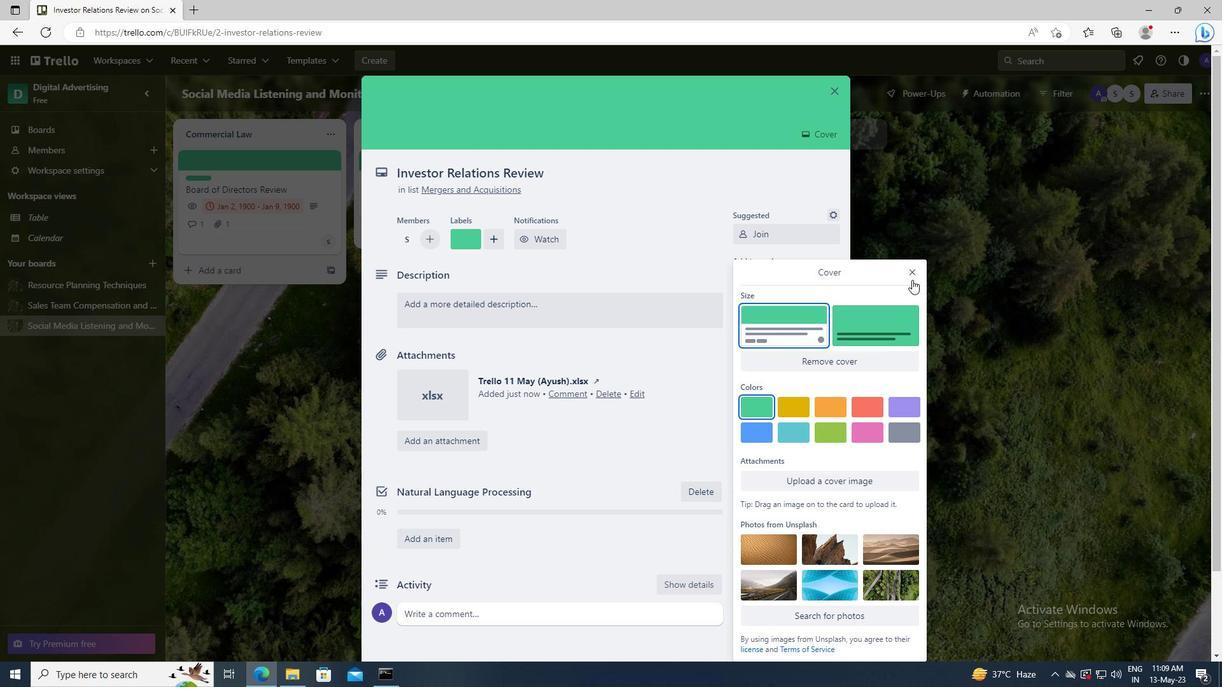 
Action: Mouse pressed left at (914, 272)
Screenshot: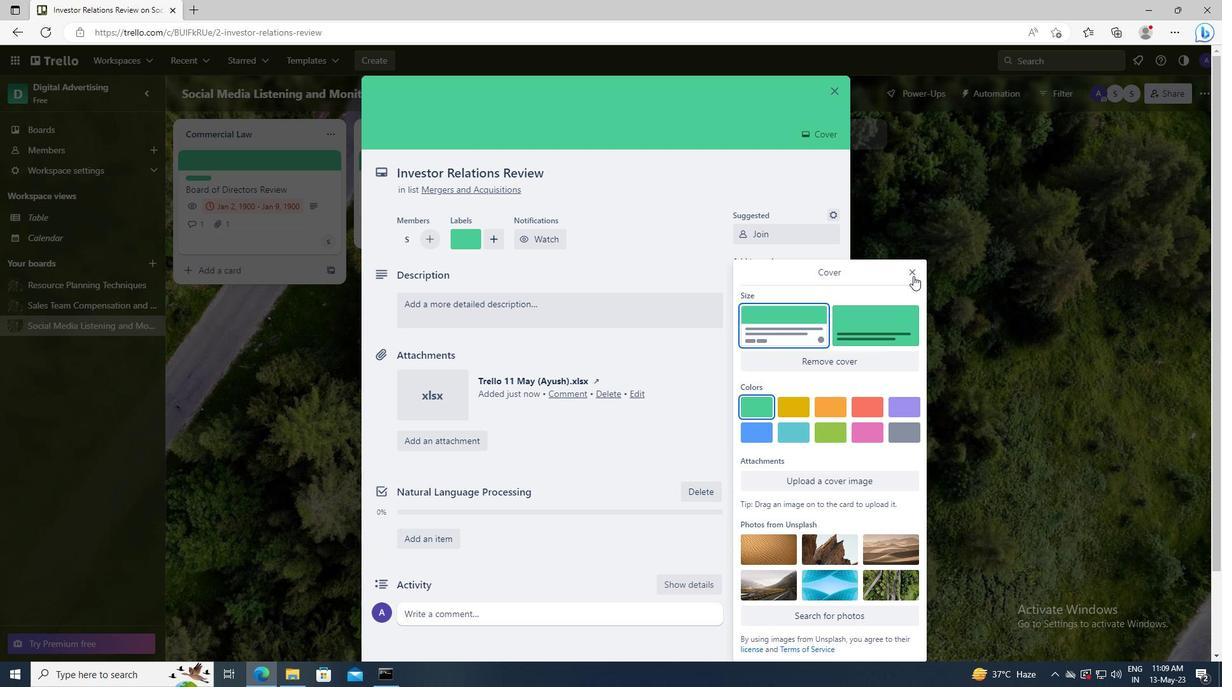 
Action: Mouse moved to (598, 315)
Screenshot: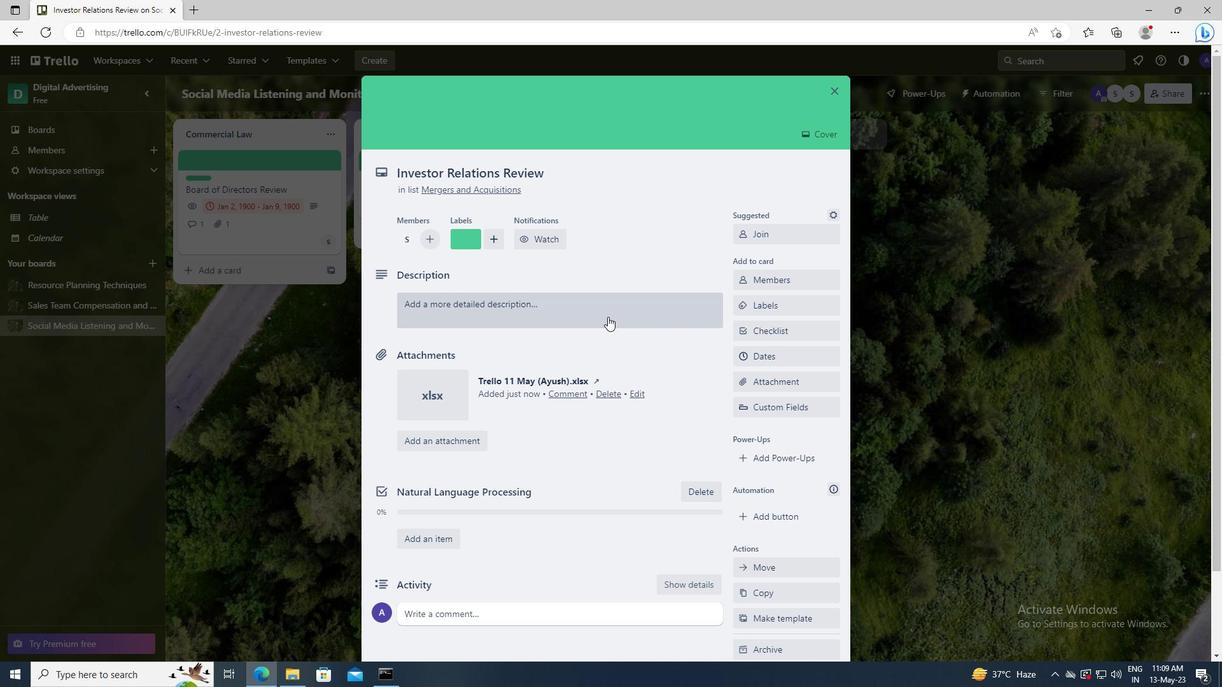 
Action: Mouse pressed left at (598, 315)
Screenshot: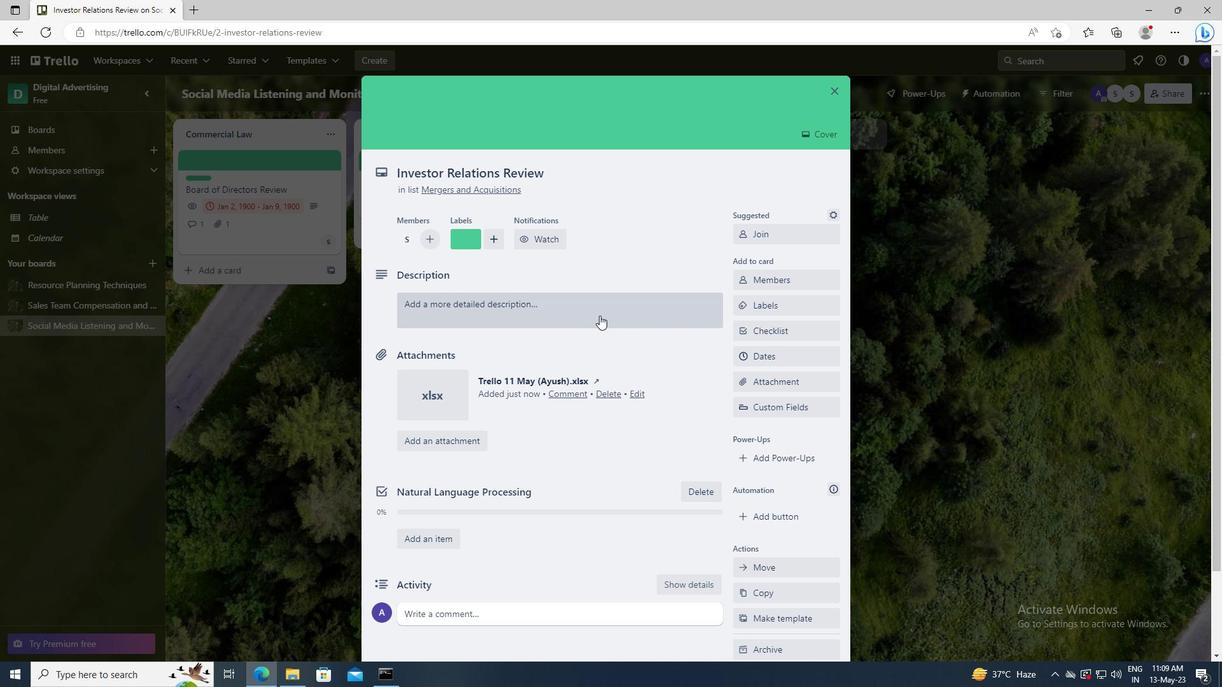
Action: Key pressed <Key.shift><Key.shift><Key.shift>CONDUCT<Key.space>CUSTOMER<Key.space>RESEARCH<Key.space>FOR<Key.space>NEW<Key.space>CUSTOMER<Key.space>SEGMENTATION<Key.space>OPPORTUNITIES
Screenshot: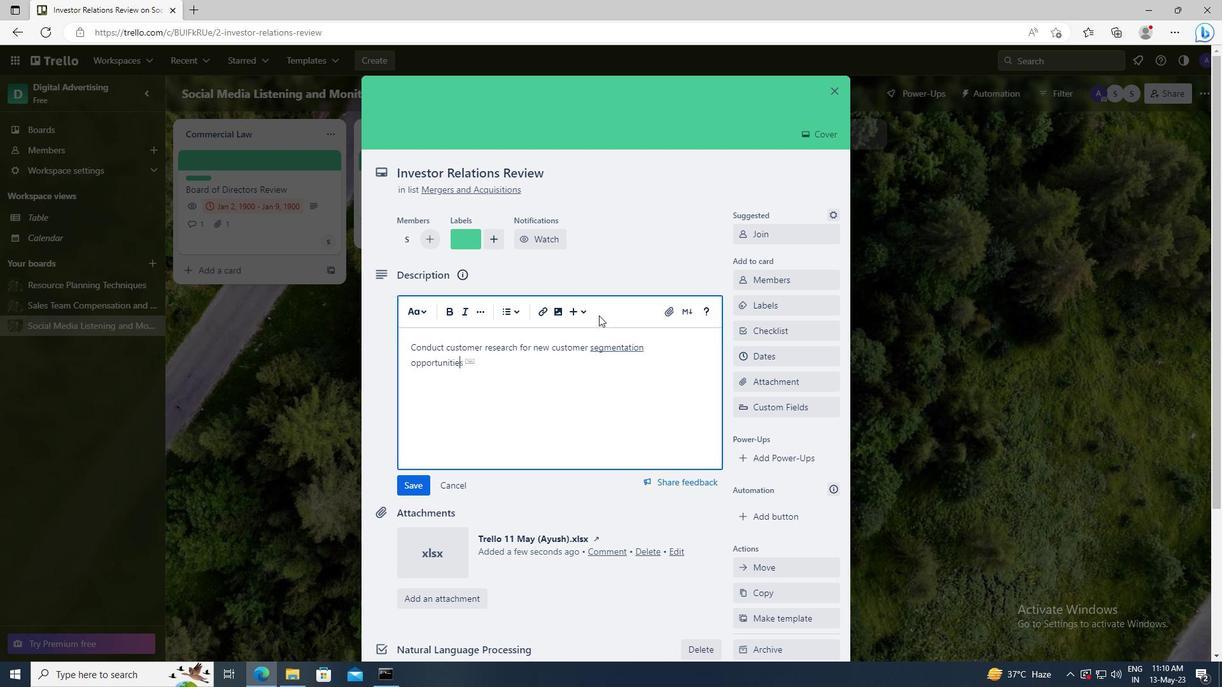 
Action: Mouse scrolled (598, 315) with delta (0, 0)
Screenshot: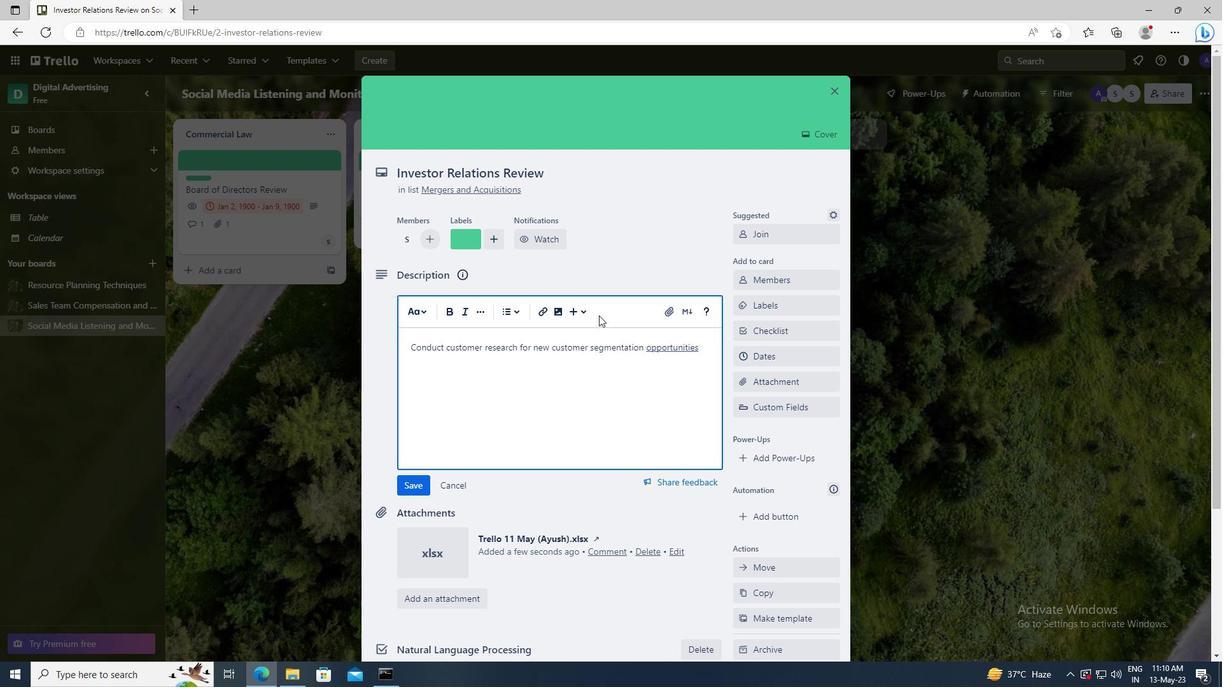 
Action: Mouse scrolled (598, 315) with delta (0, 0)
Screenshot: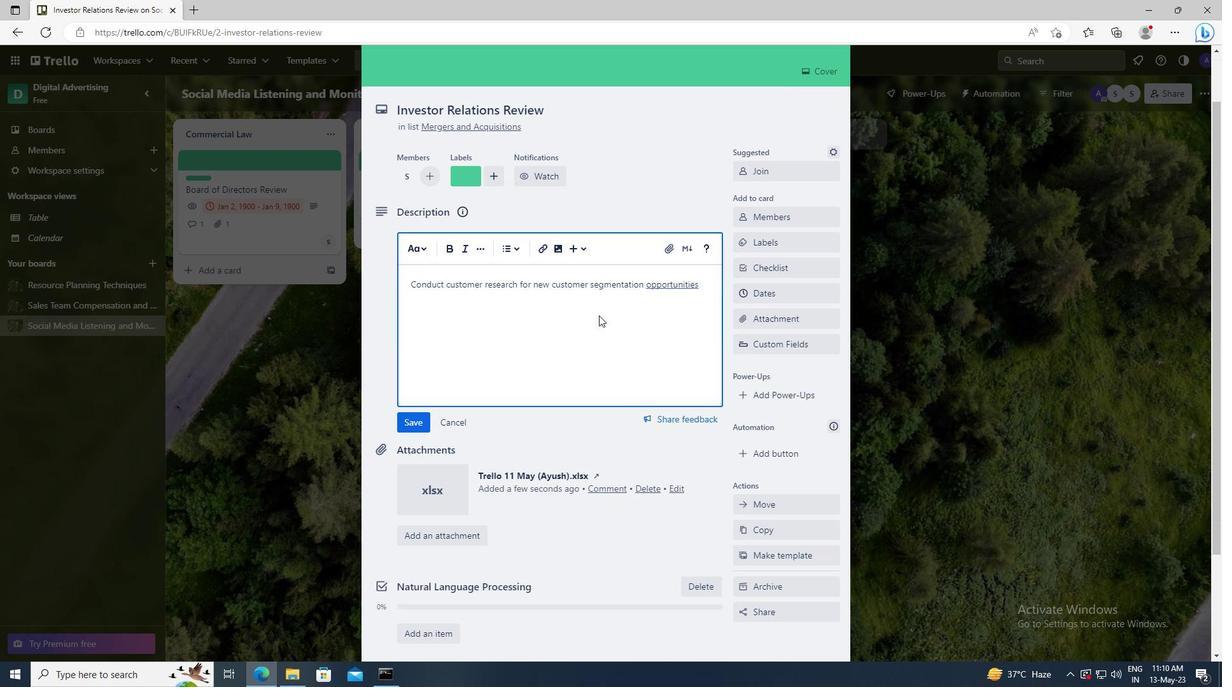 
Action: Mouse moved to (416, 308)
Screenshot: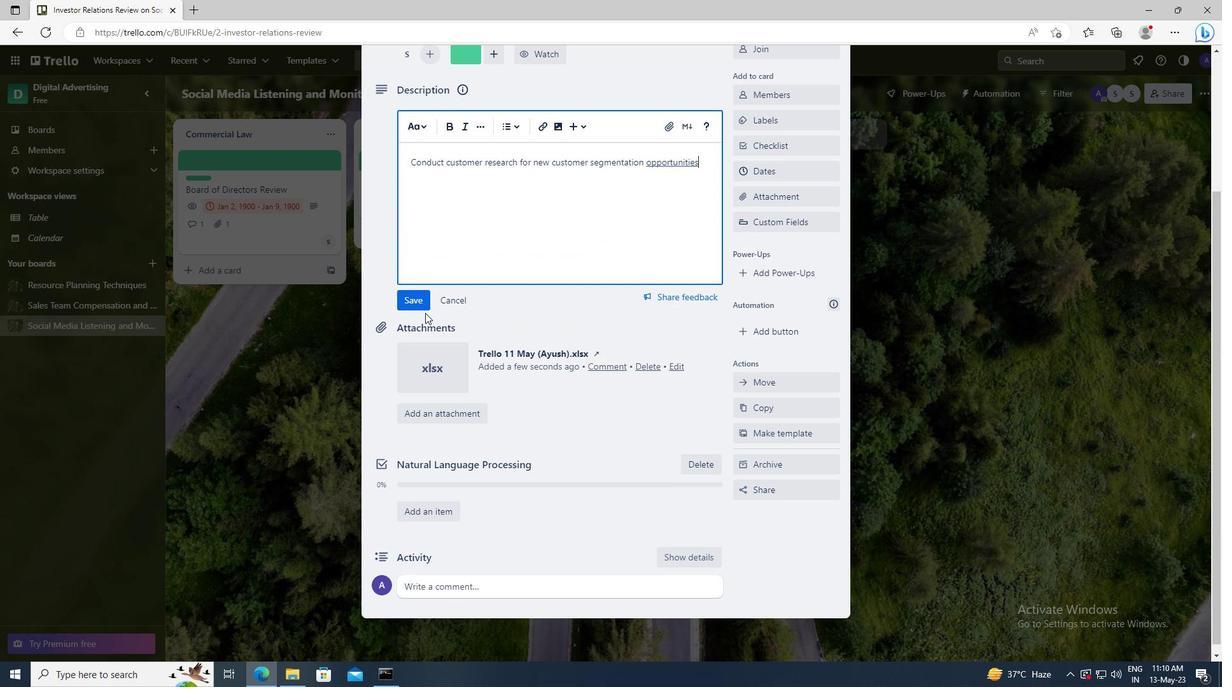 
Action: Mouse pressed left at (416, 308)
Screenshot: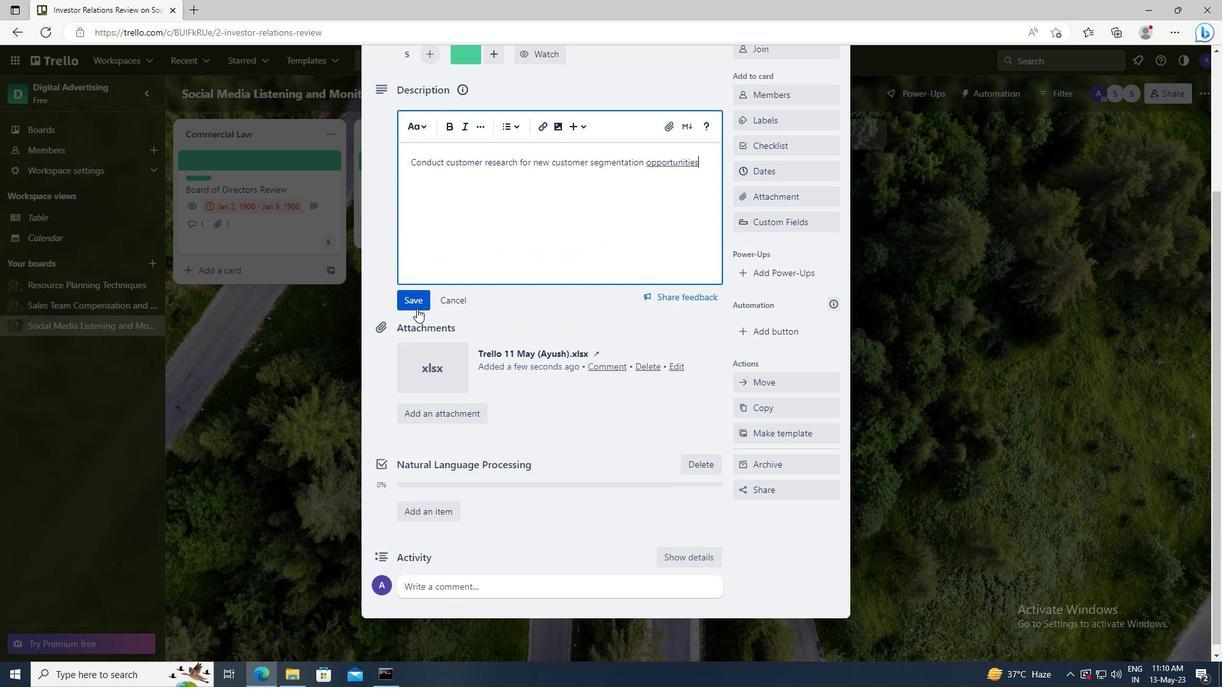 
Action: Mouse moved to (421, 500)
Screenshot: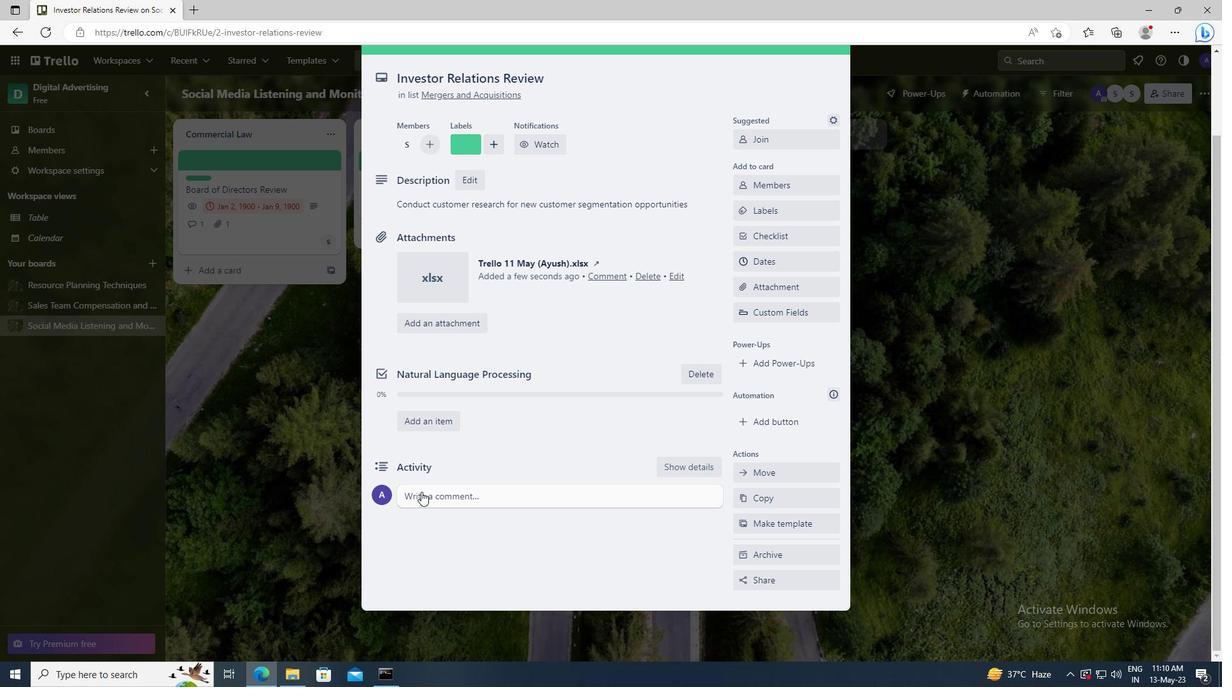 
Action: Mouse pressed left at (421, 500)
Screenshot: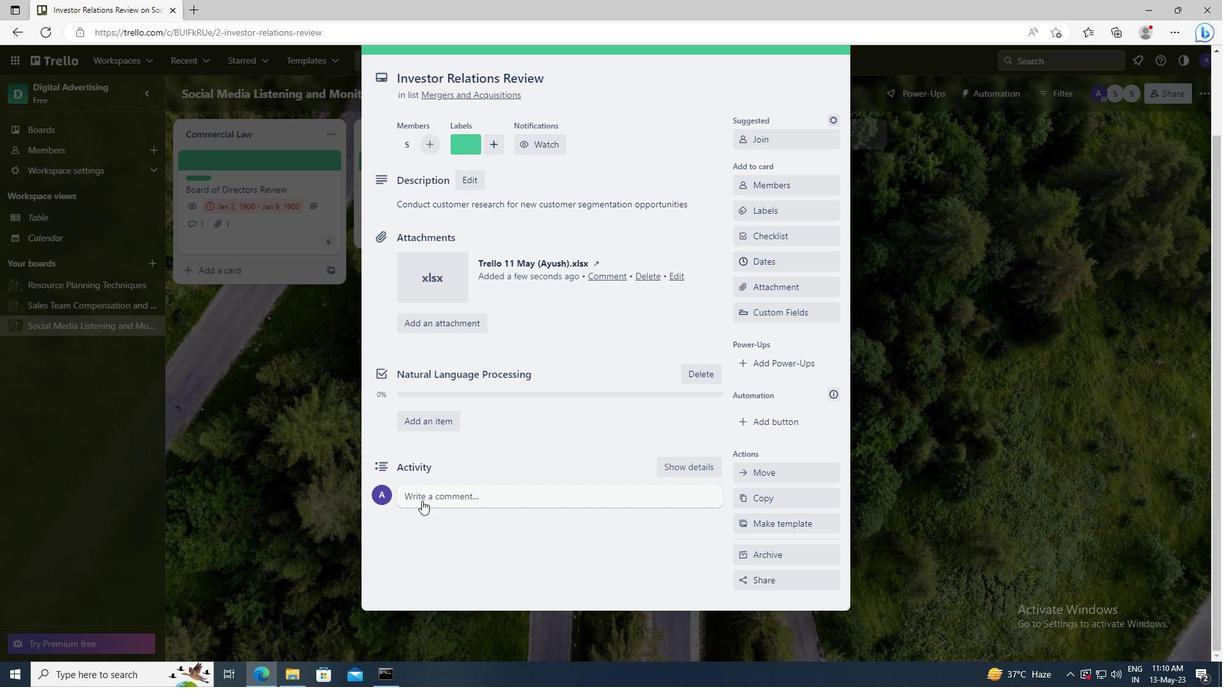 
Action: Key pressed <Key.shift>WE<Key.space>SHOULD<Key.space>APPROACH<Key.space>THIS<Key.space>TASK<Key.space>WITH<Key.space>ENTHUSIASM<Key.space>AS<Key.space>IT<Key.space>HAS<Key.space>THE<Key.space>POTENTIAL<Key.space>TO<Key.space>GENERAG<Key.backspace>TE<Key.space>SIGNIFICANT<Key.space>VALUE<Key.space>FOR<Key.space>OUR<Key.space>COMPANY.
Screenshot: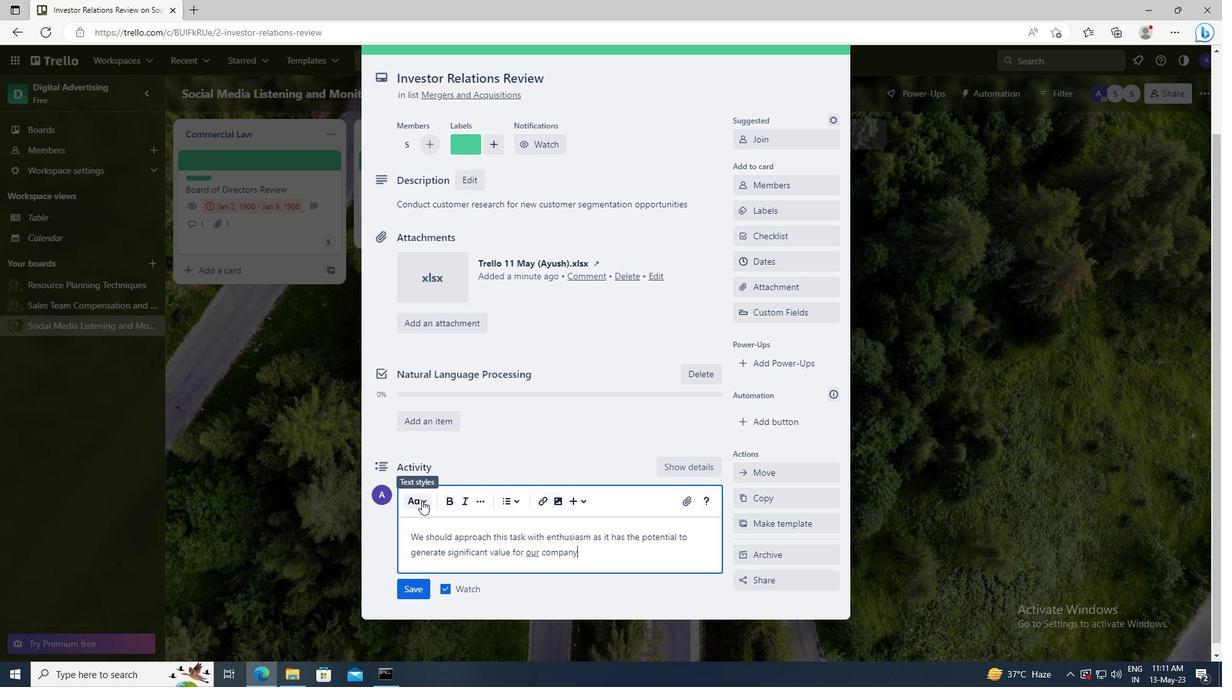 
Action: Mouse moved to (420, 588)
Screenshot: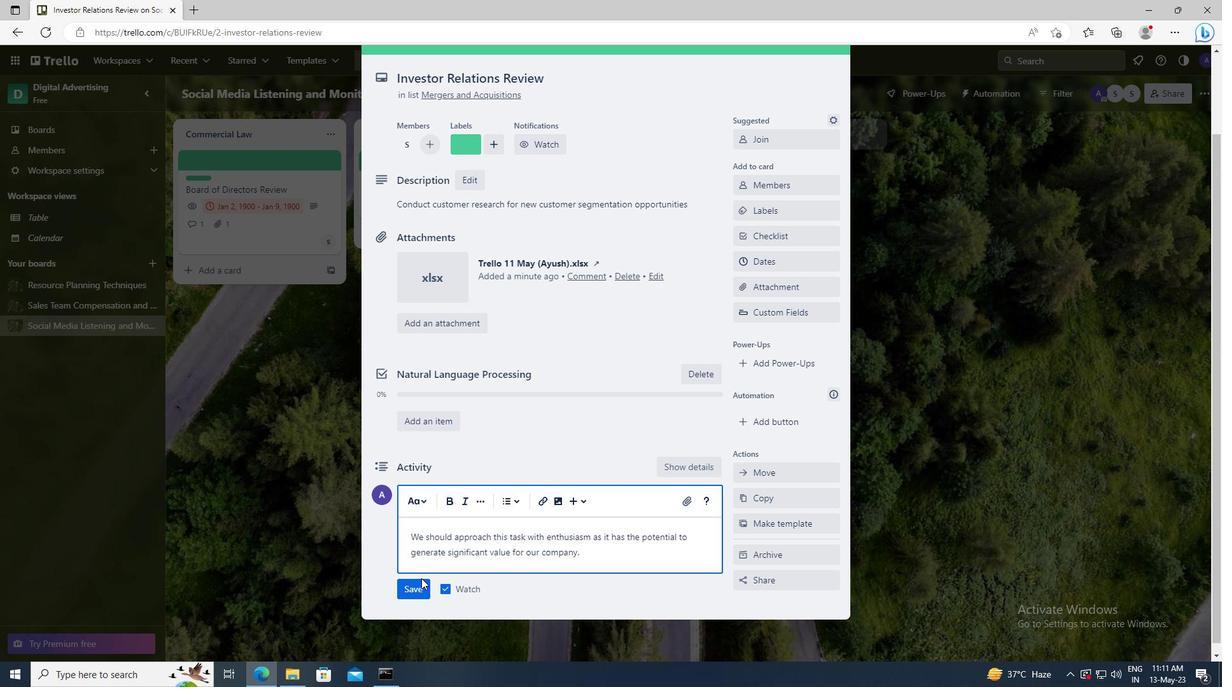 
Action: Mouse pressed left at (420, 588)
Screenshot: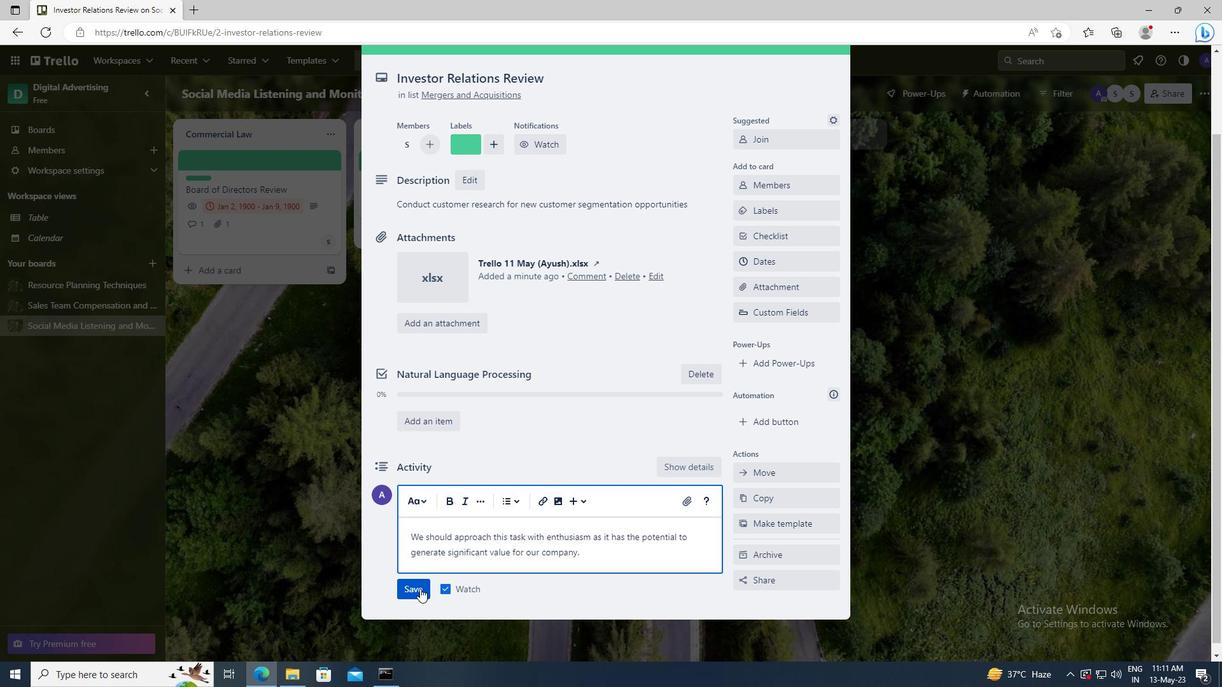
Action: Mouse moved to (760, 262)
Screenshot: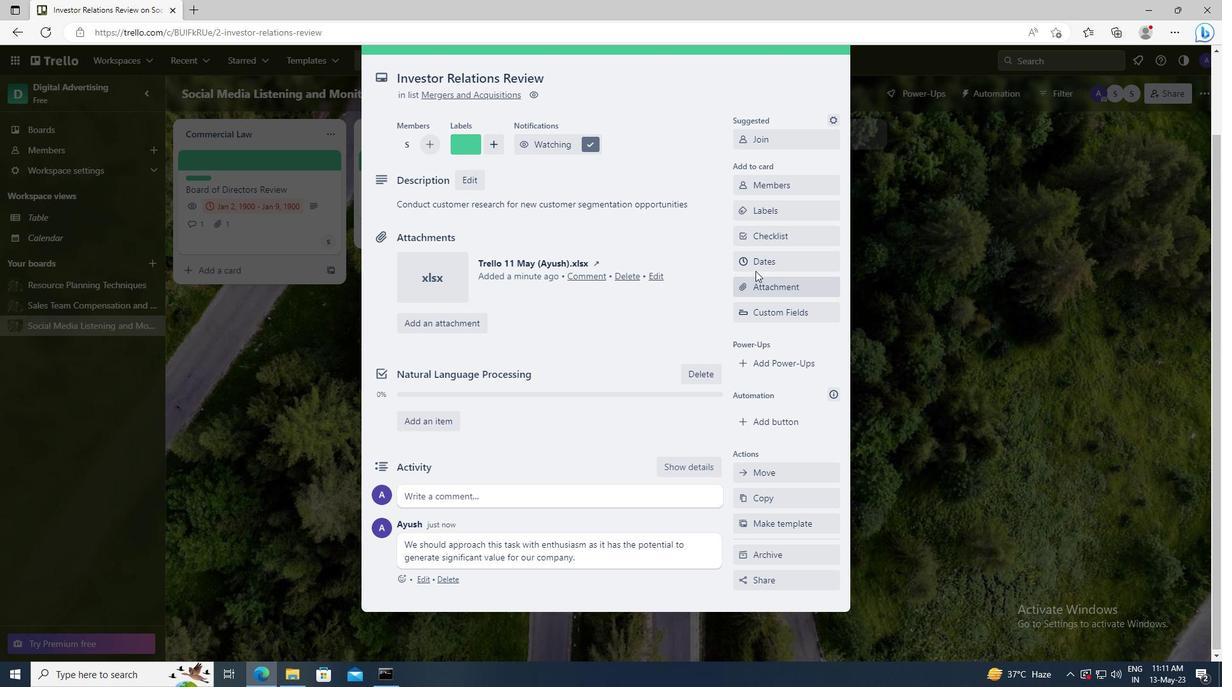 
Action: Mouse pressed left at (760, 262)
Screenshot: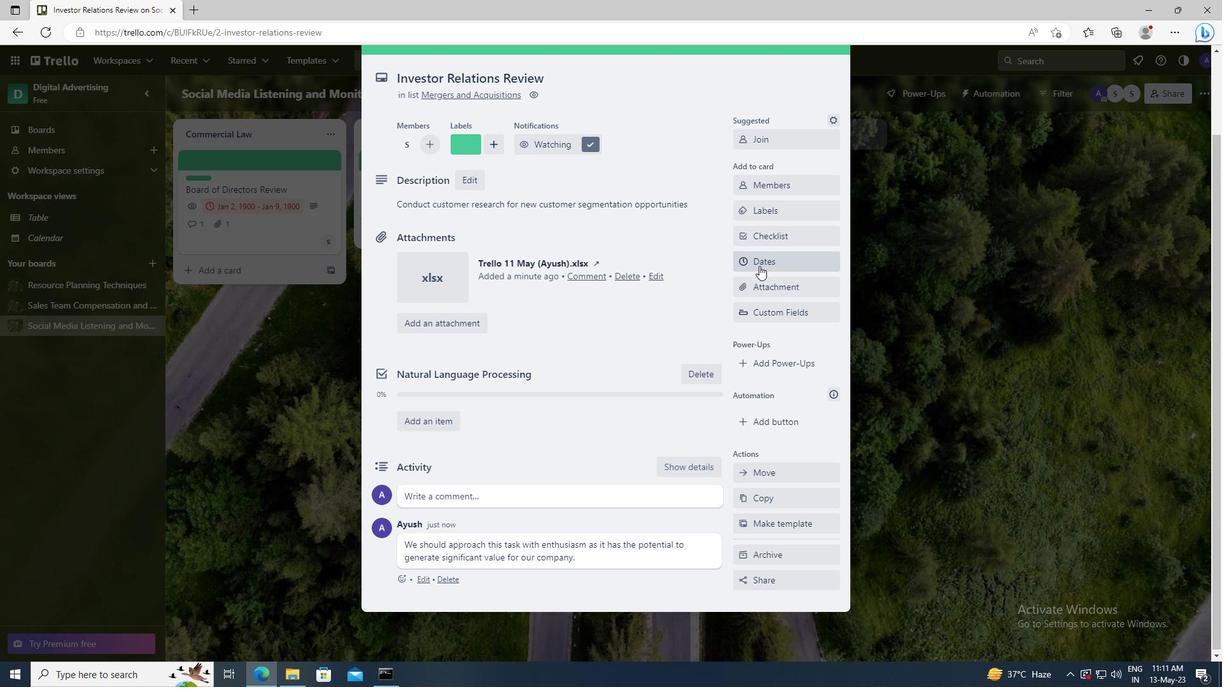 
Action: Mouse moved to (747, 320)
Screenshot: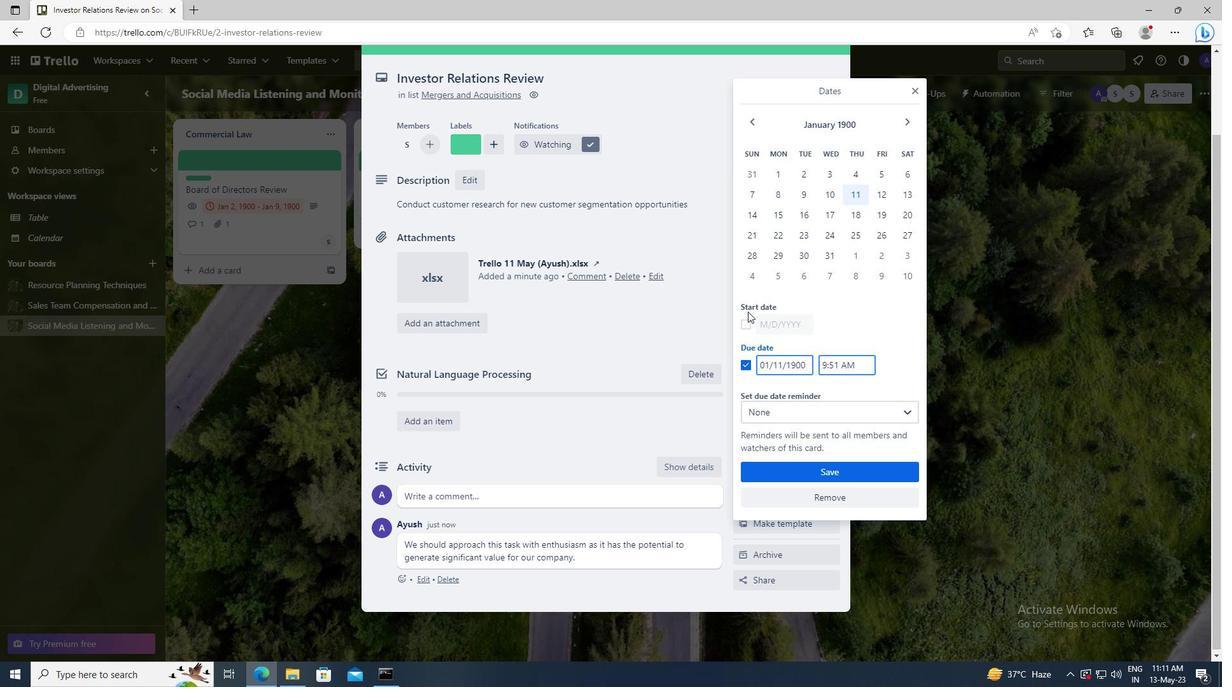 
Action: Mouse pressed left at (747, 320)
Screenshot: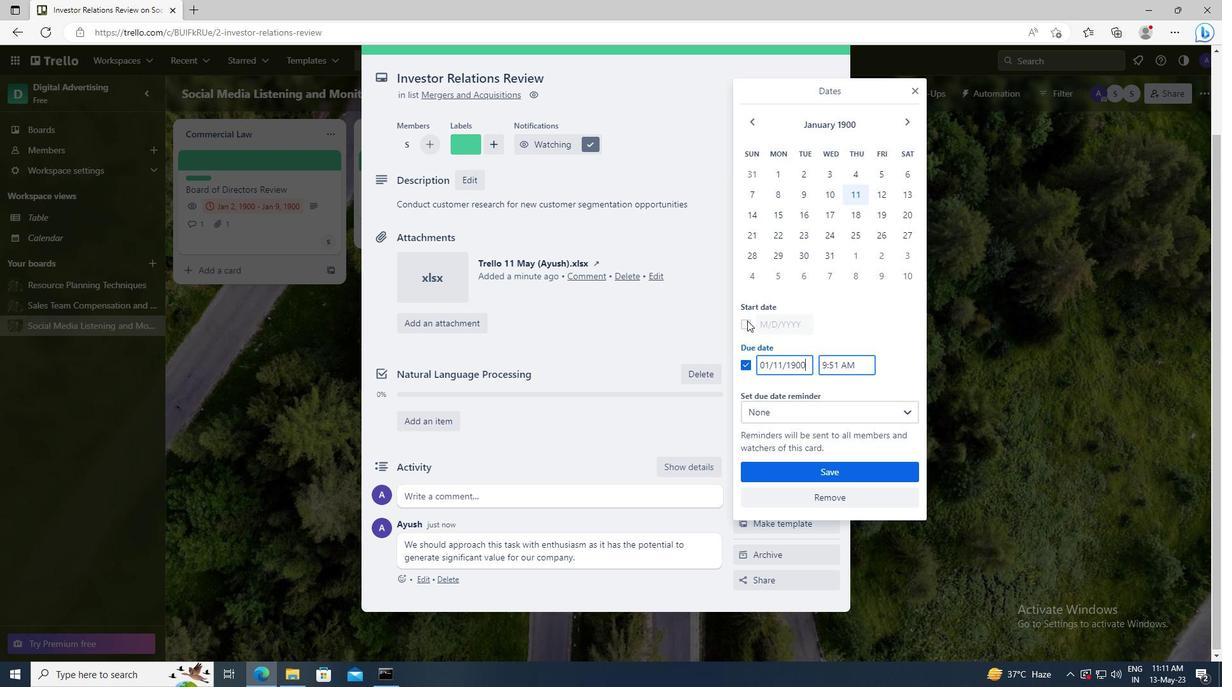 
Action: Mouse moved to (807, 320)
Screenshot: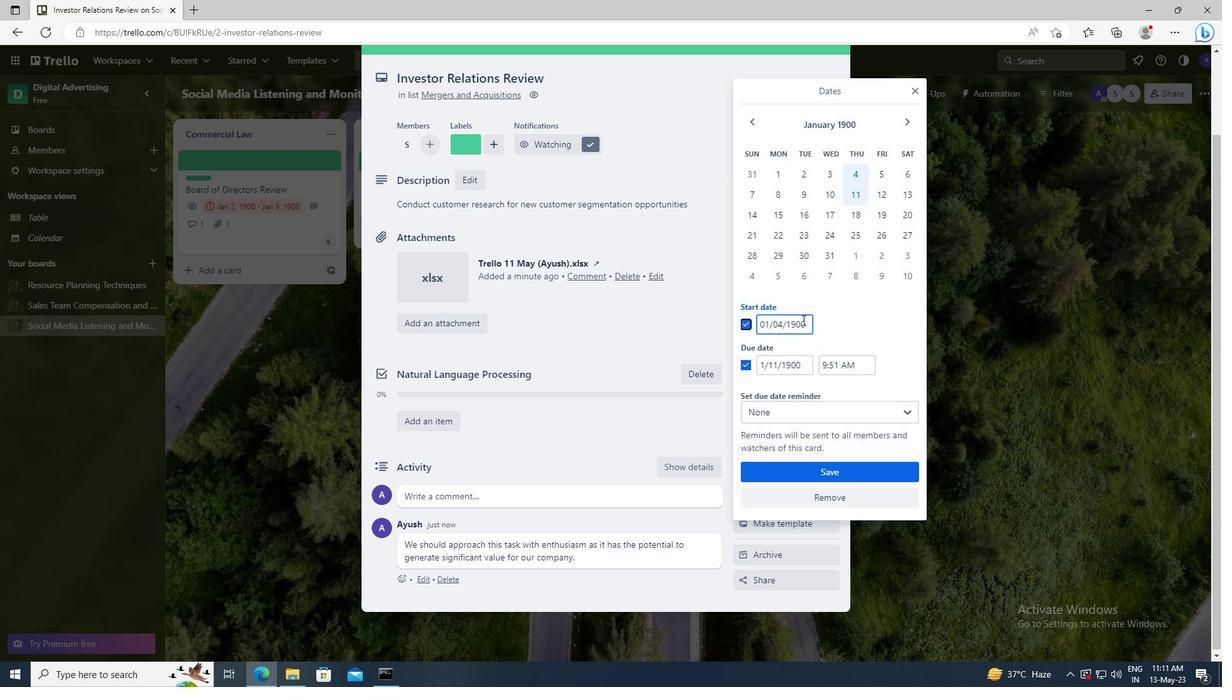 
Action: Mouse pressed left at (807, 320)
Screenshot: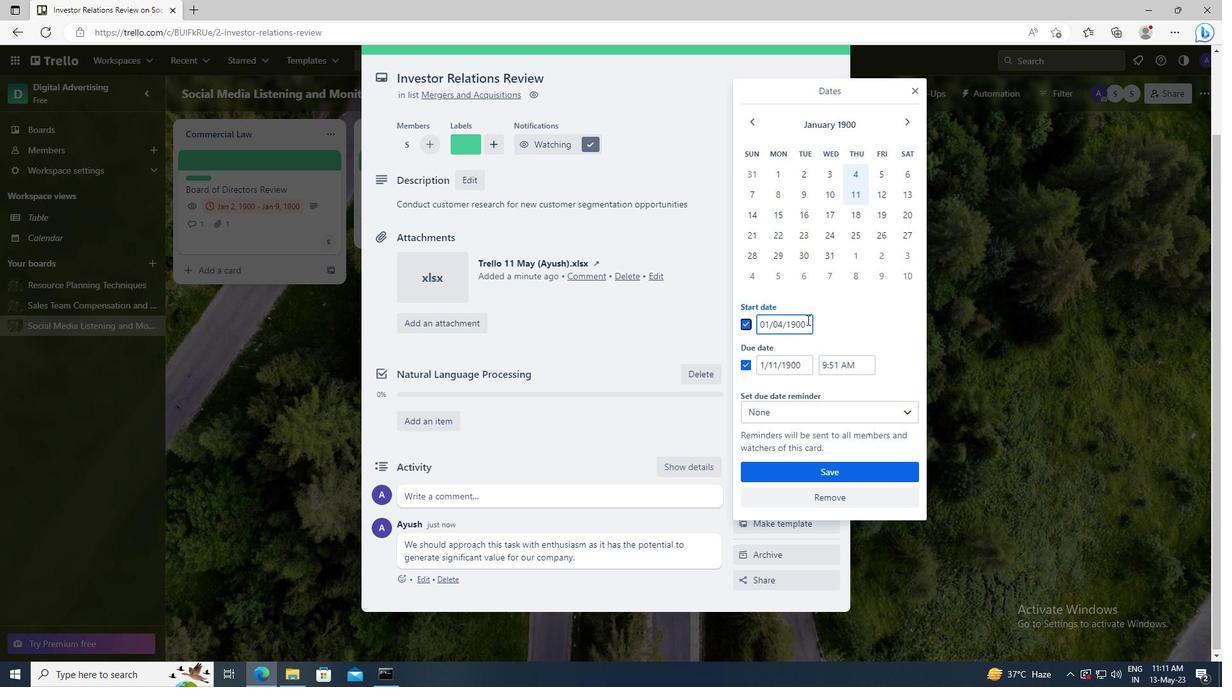 
Action: Key pressed <Key.left><Key.left><Key.left><Key.left><Key.left><Key.backspace>5
Screenshot: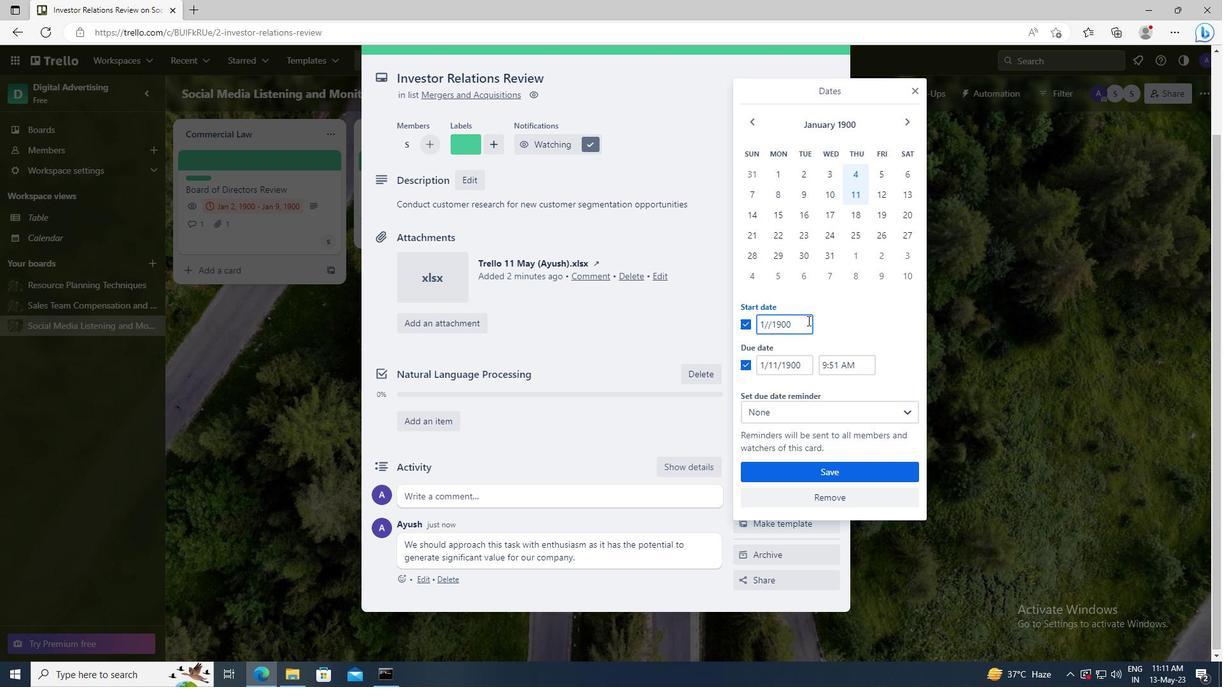 
Action: Mouse moved to (808, 366)
Screenshot: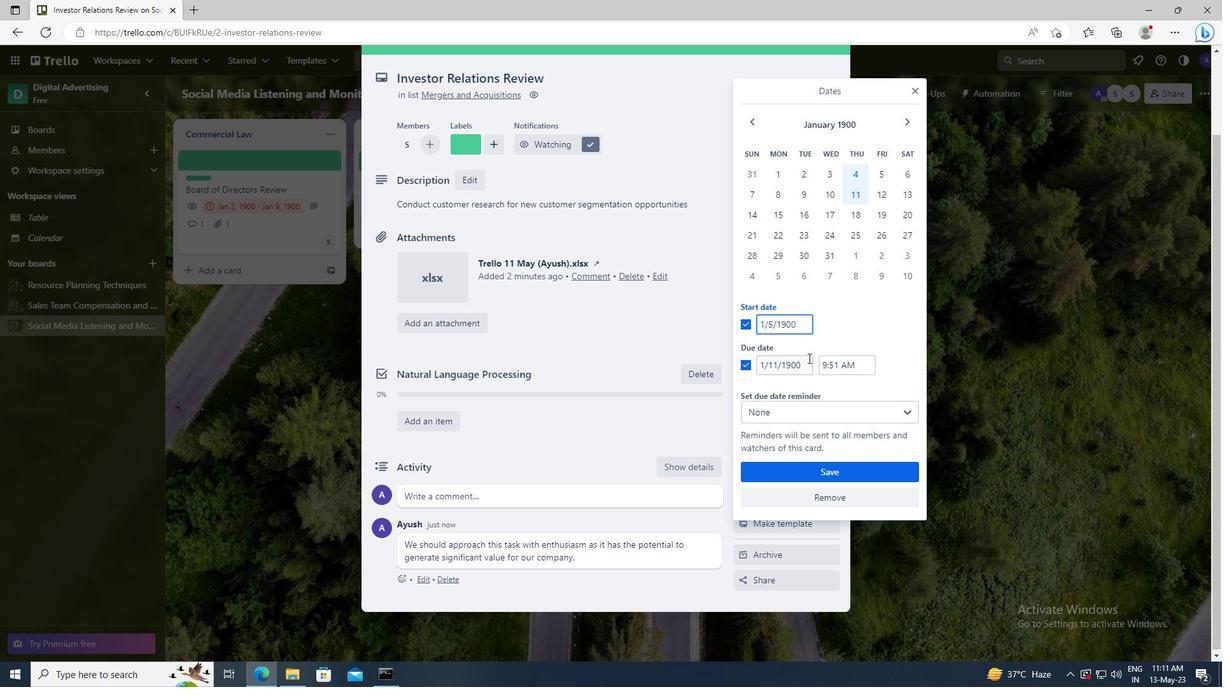 
Action: Mouse pressed left at (808, 366)
Screenshot: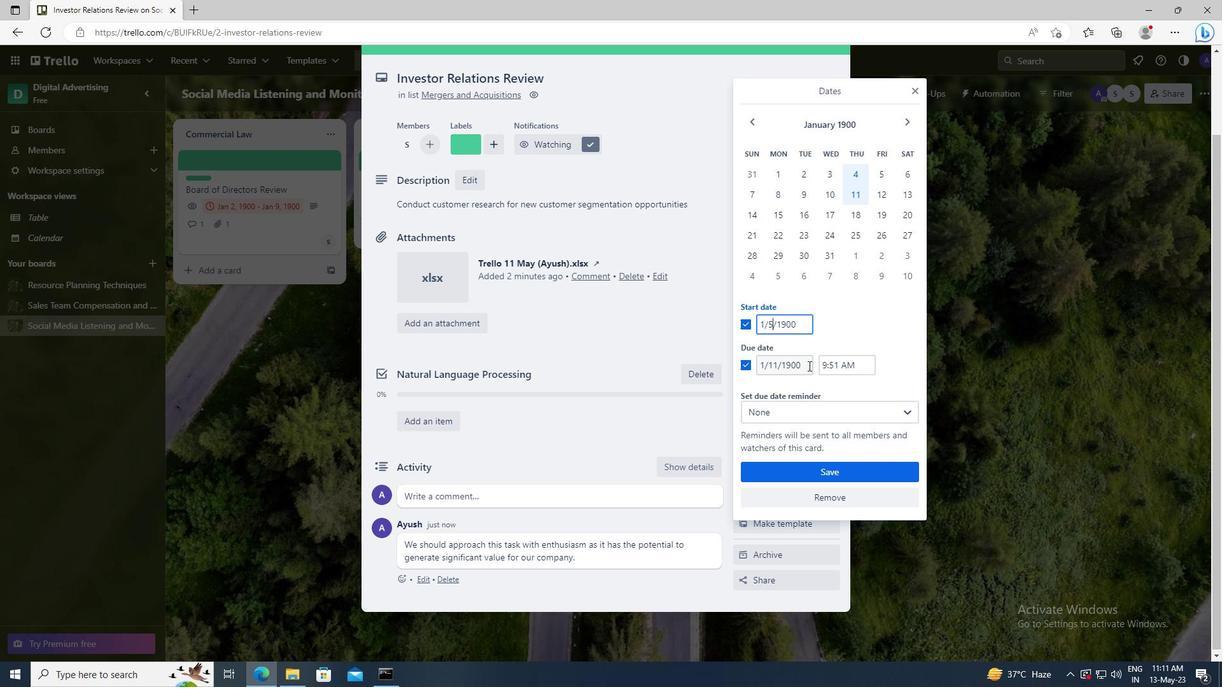 
Action: Key pressed <Key.left><Key.left><Key.left><Key.left><Key.left><Key.backspace><Key.backspace>12
Screenshot: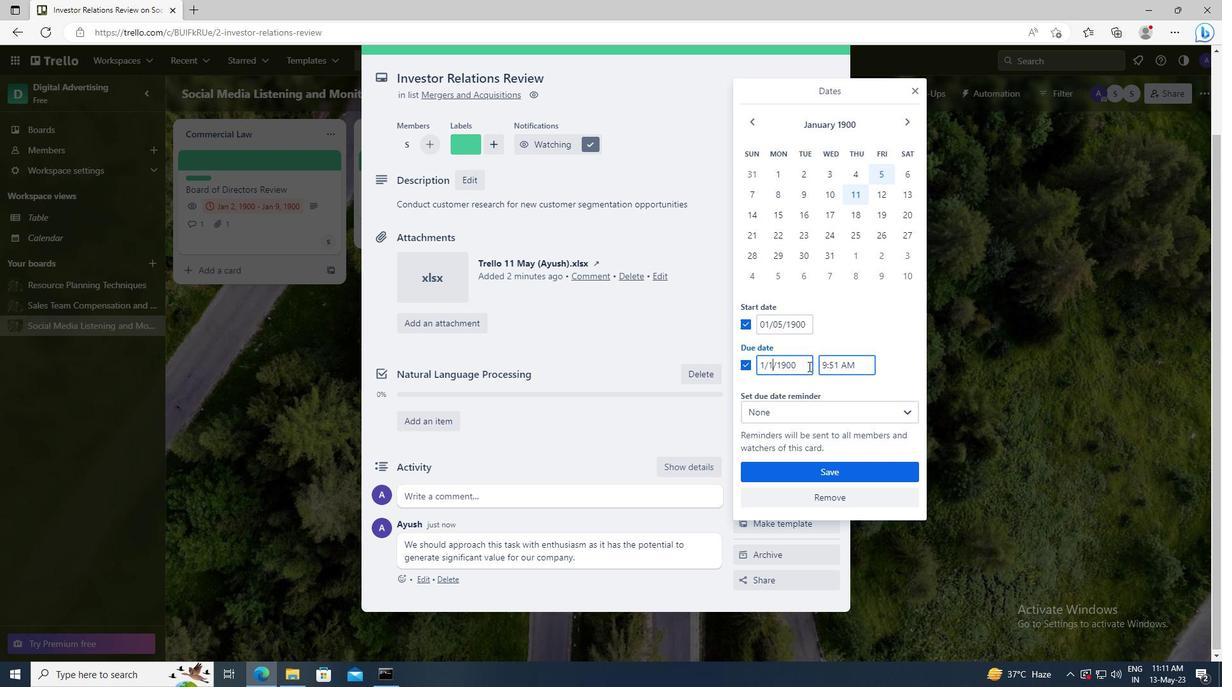 
Action: Mouse moved to (816, 471)
Screenshot: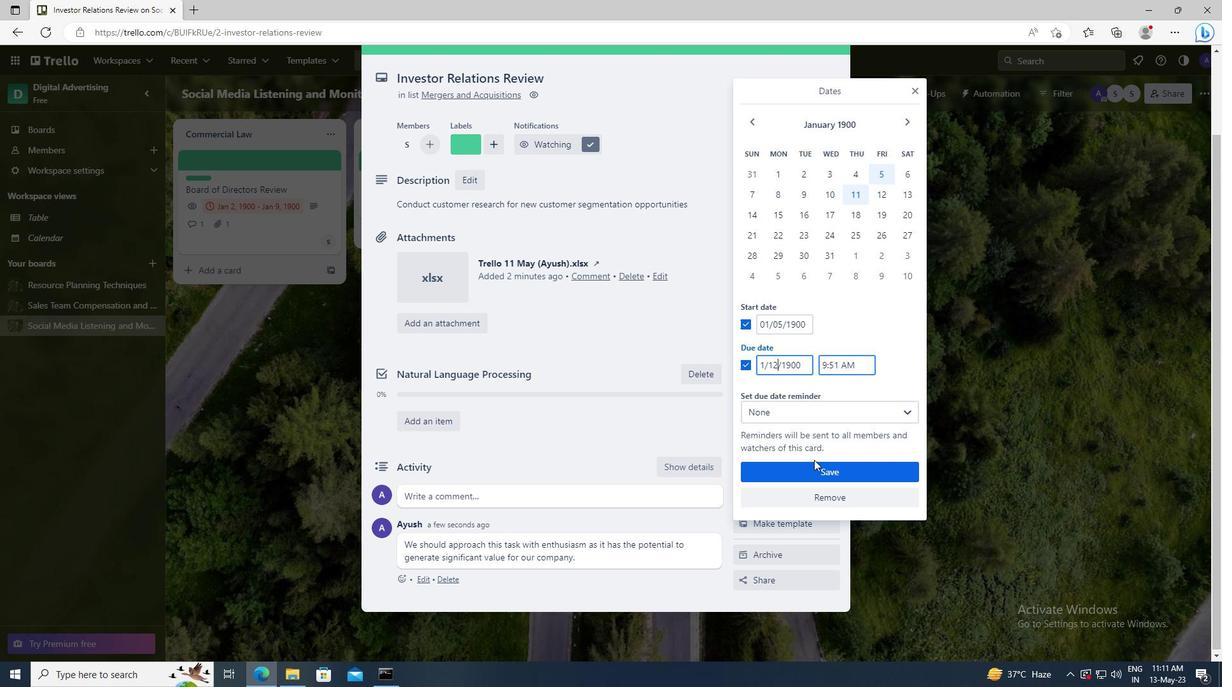 
Action: Mouse pressed left at (816, 471)
Screenshot: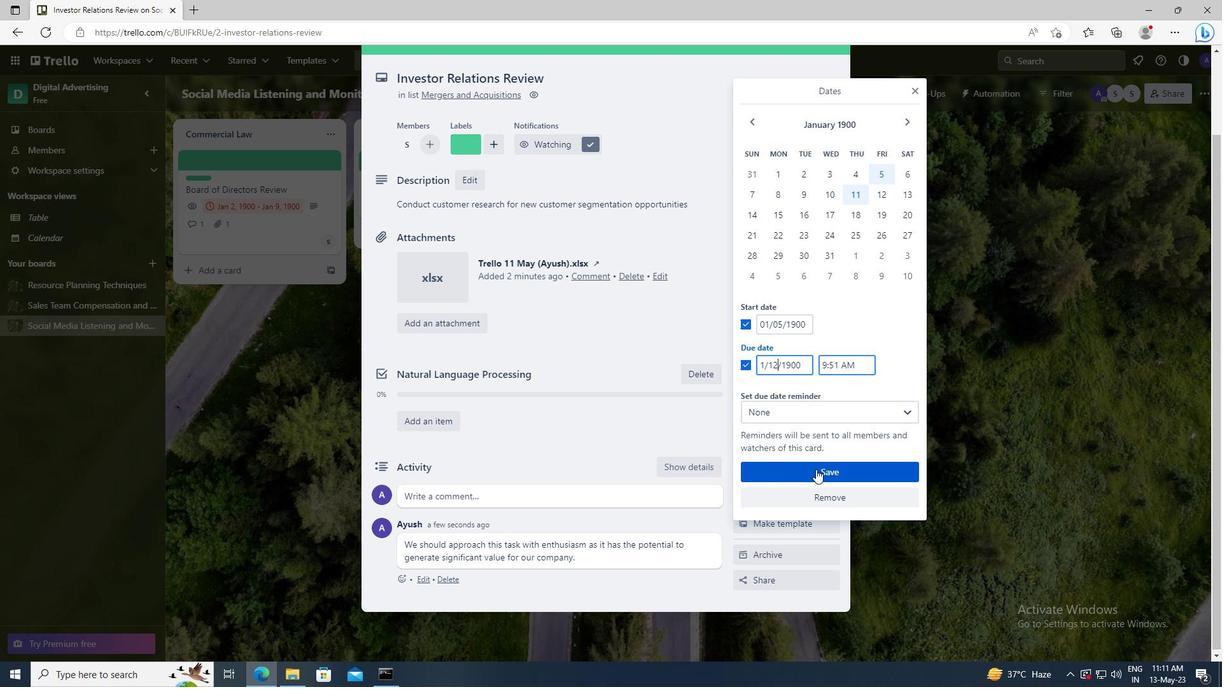 
